 Task: Search one way flight ticket for 3 adults in first from Hayden: Yampa Valley Airport (yampa Valley Regional) to Sheridan: Sheridan County Airport on 8-6-2023. Choice of flights is Sun country airlines. Number of bags: 2 checked bags. Price is upto 92000. Outbound departure time preference is 6:30.
Action: Mouse moved to (289, 379)
Screenshot: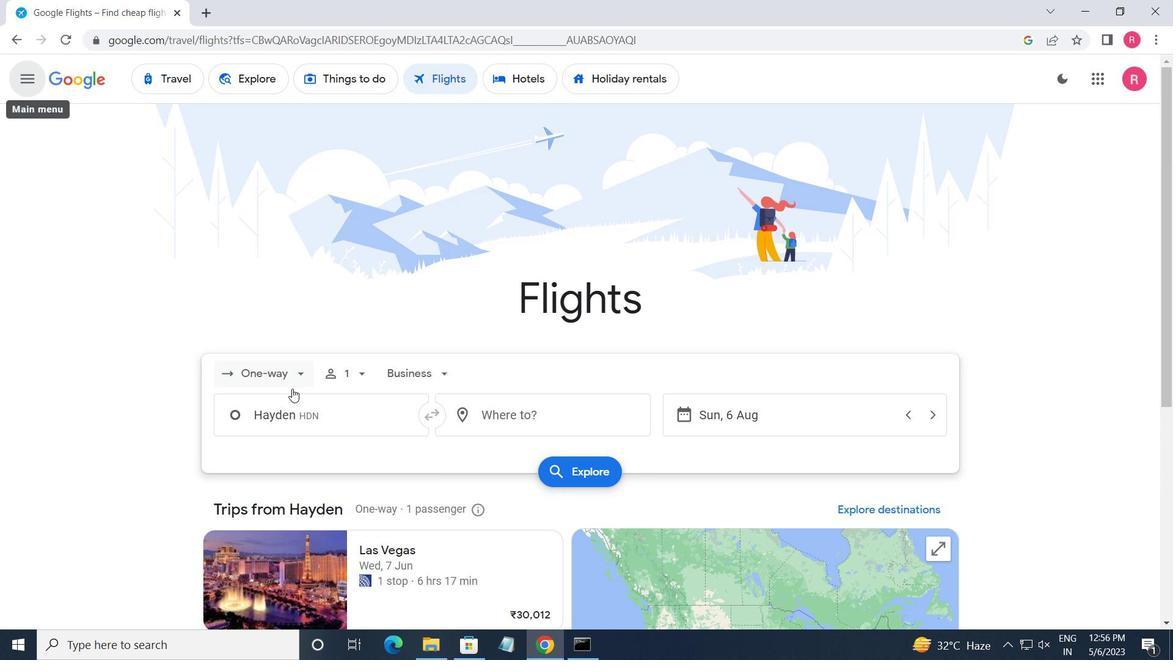 
Action: Mouse pressed left at (289, 379)
Screenshot: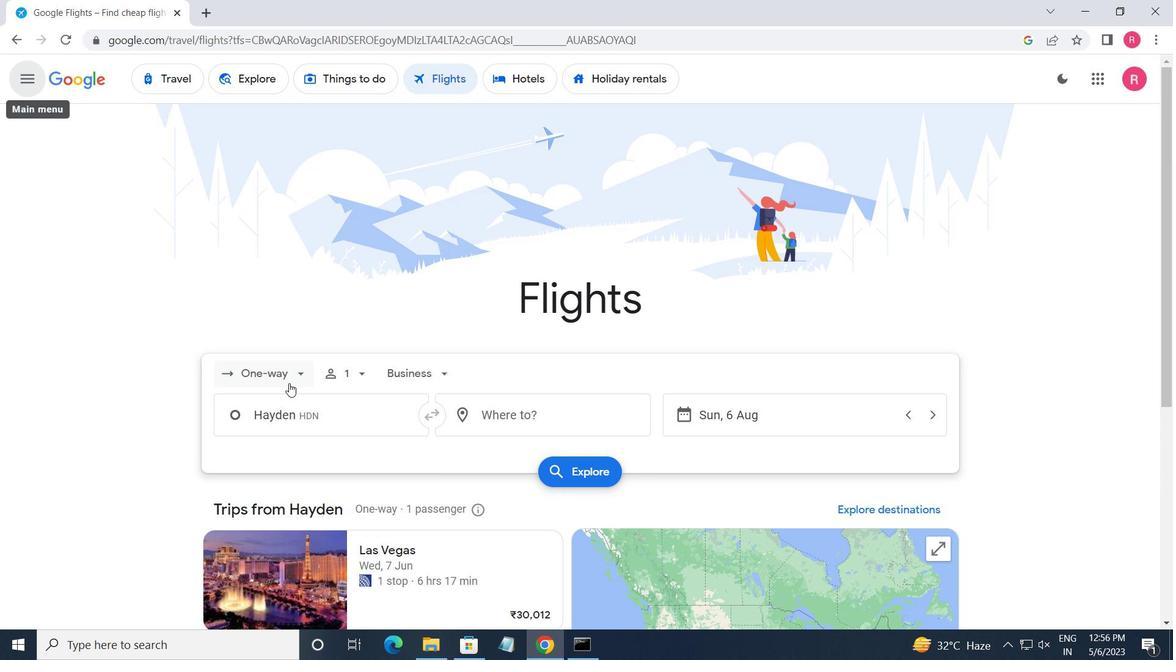 
Action: Mouse moved to (301, 444)
Screenshot: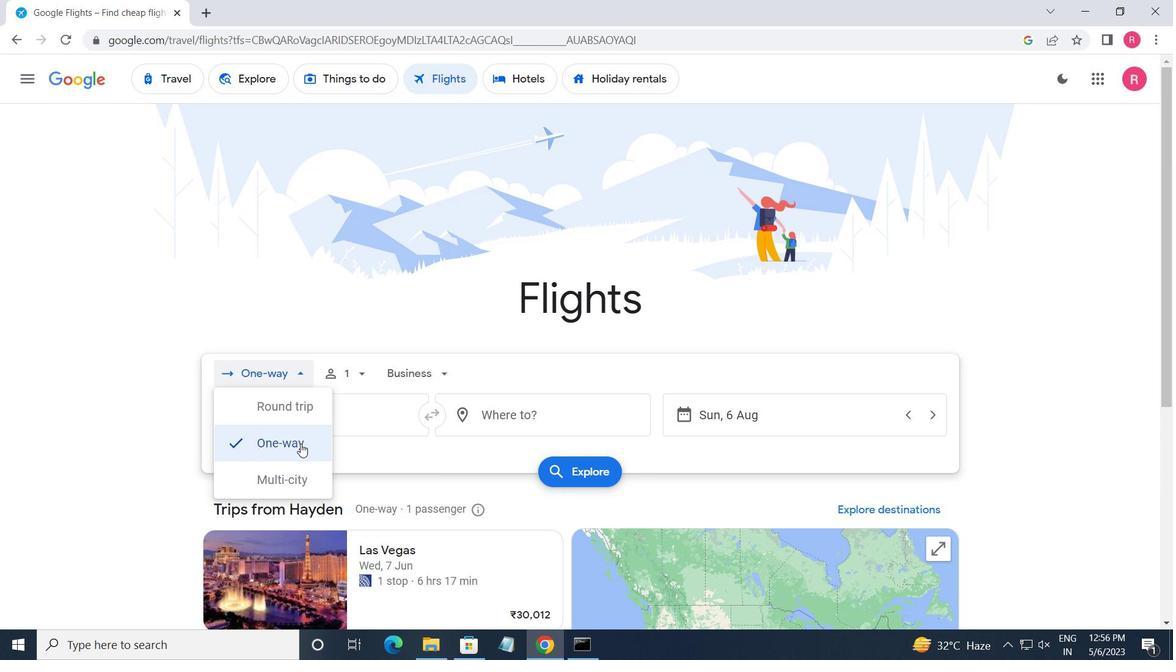 
Action: Mouse pressed left at (301, 444)
Screenshot: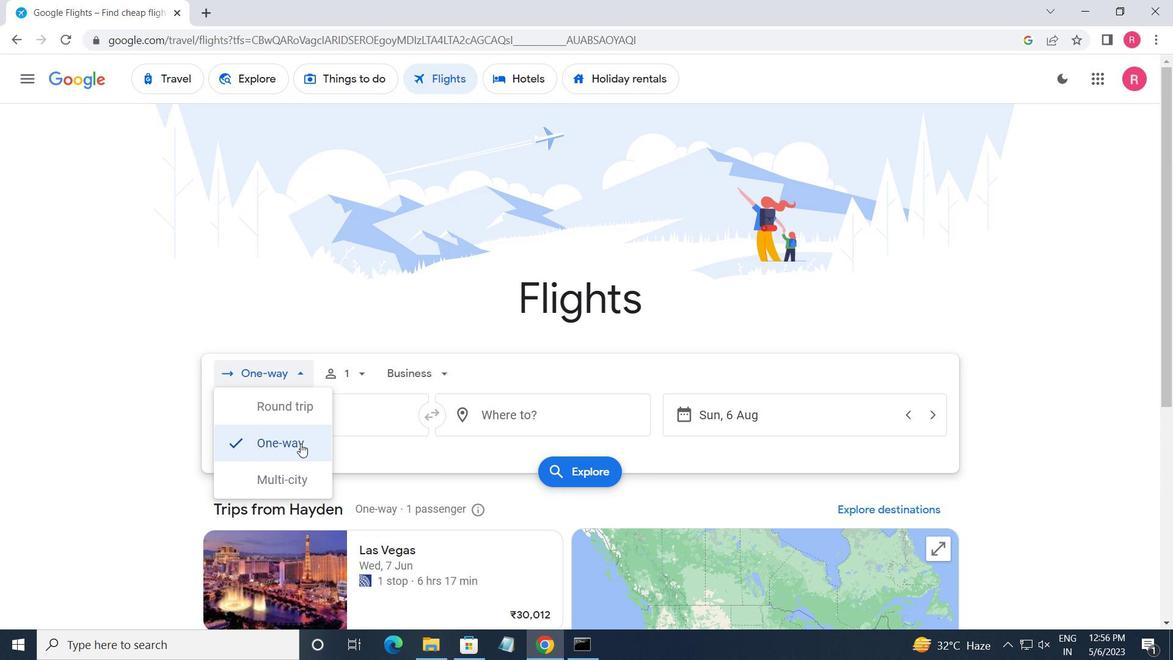 
Action: Mouse moved to (360, 369)
Screenshot: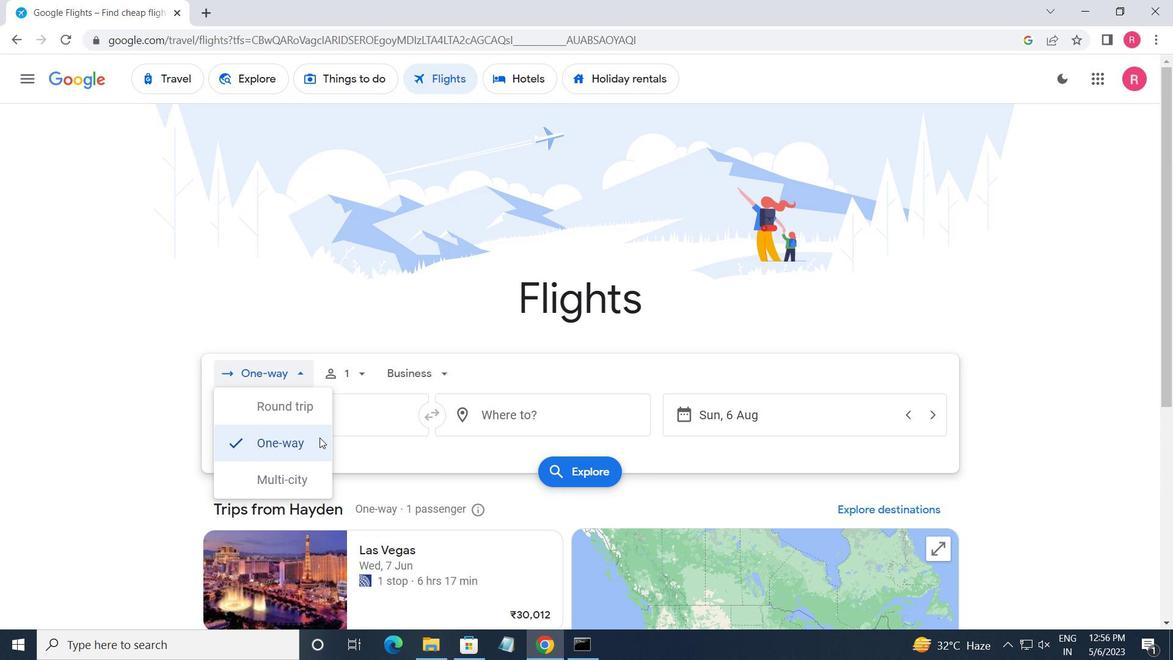 
Action: Mouse pressed left at (360, 369)
Screenshot: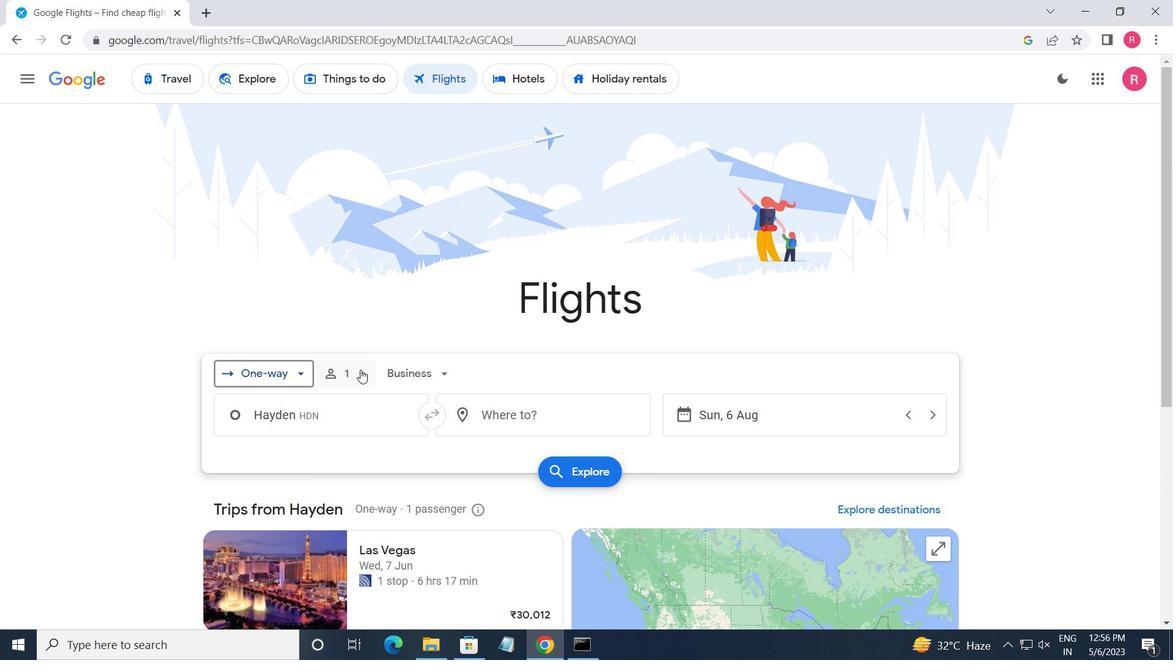 
Action: Mouse moved to (475, 421)
Screenshot: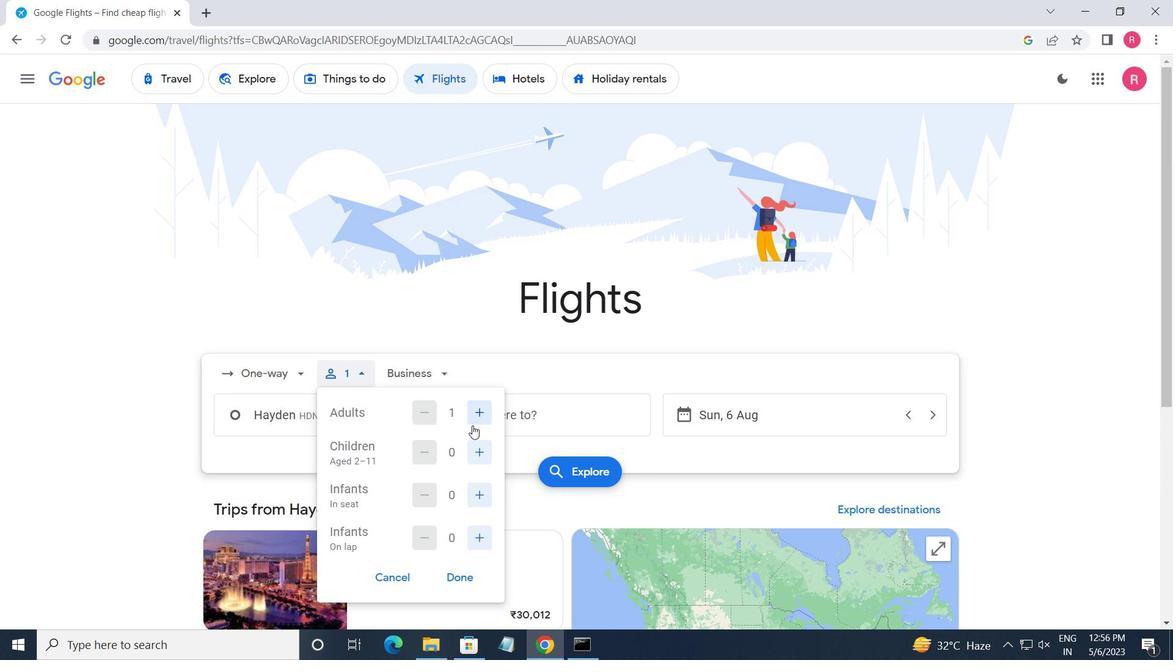 
Action: Mouse pressed left at (475, 421)
Screenshot: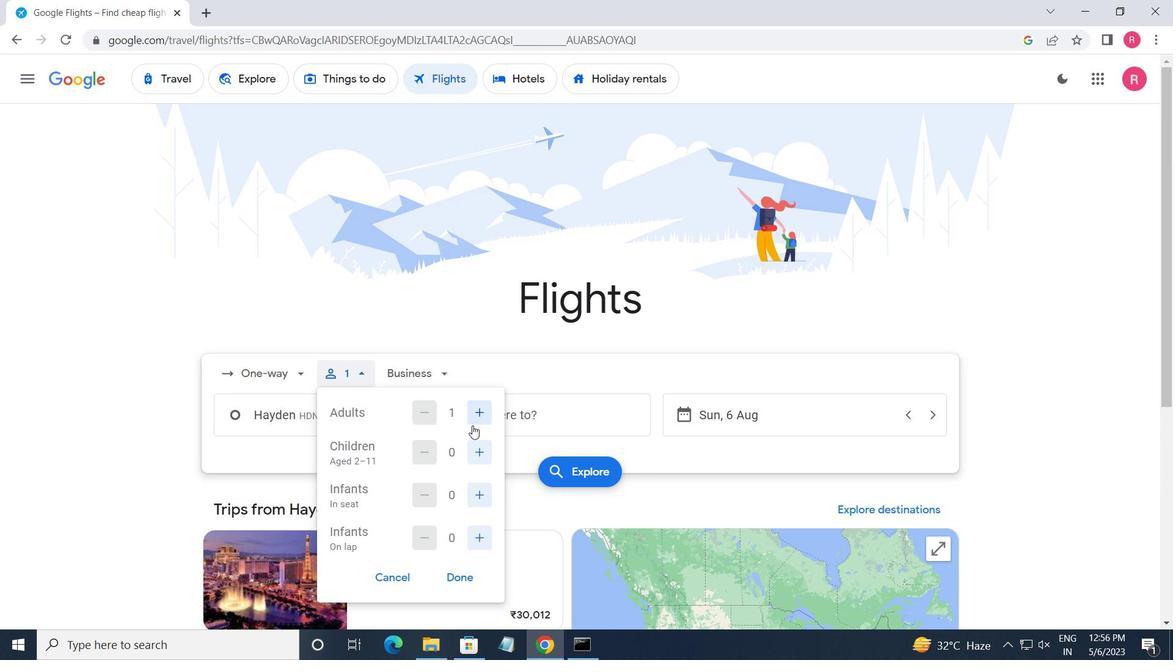 
Action: Mouse moved to (477, 423)
Screenshot: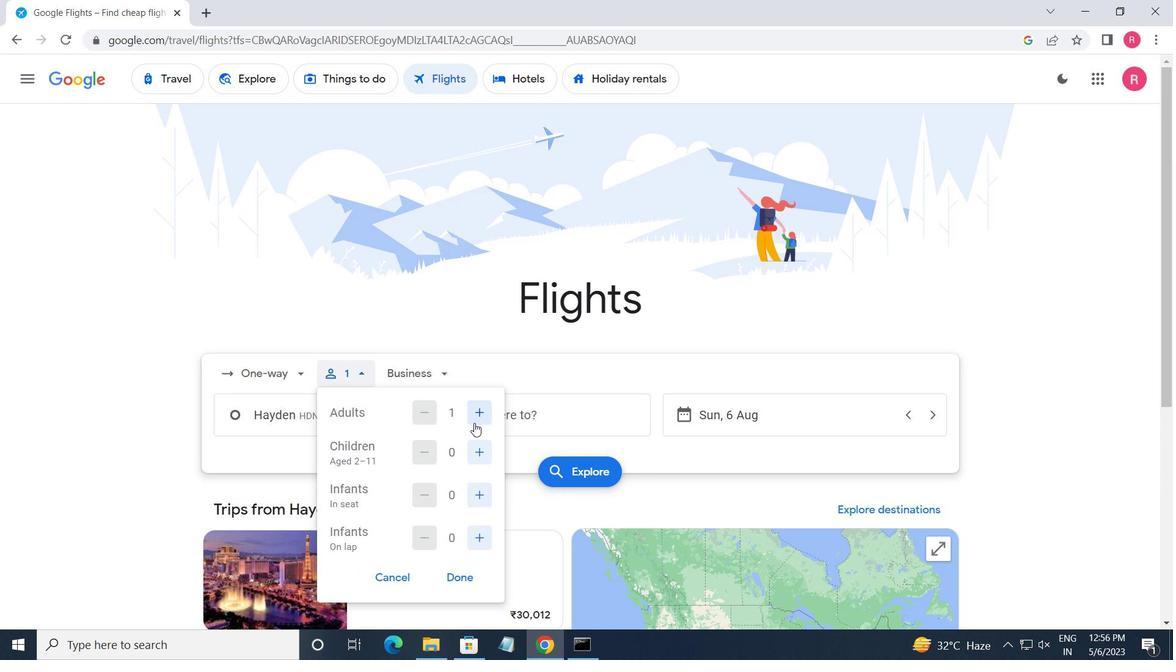 
Action: Mouse pressed left at (477, 423)
Screenshot: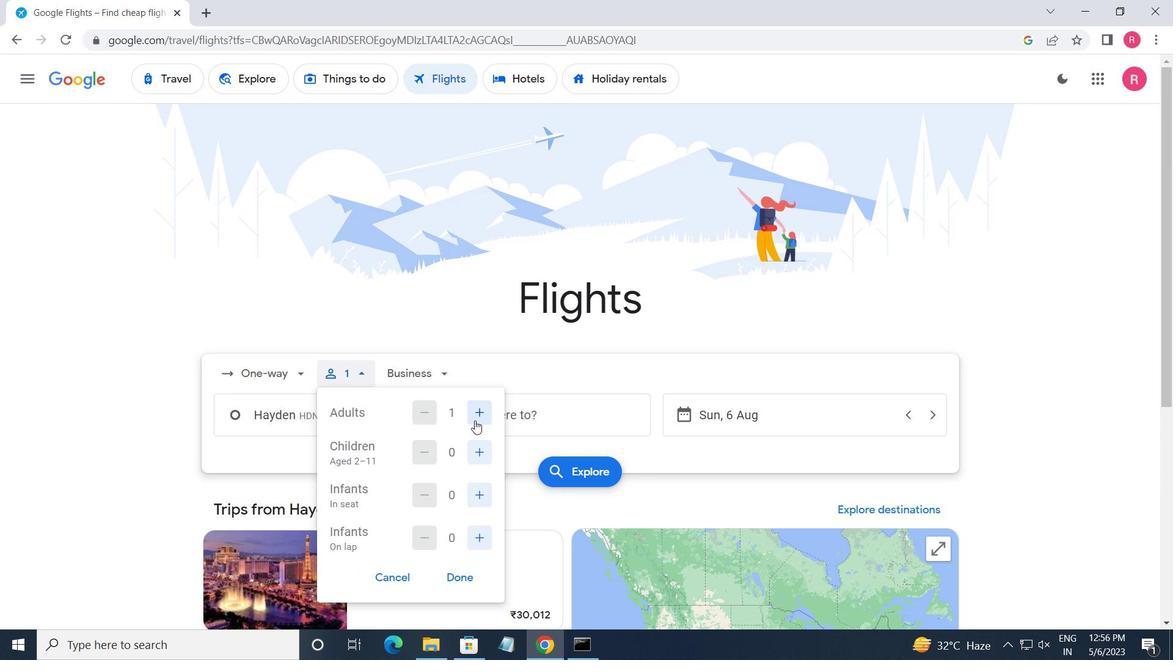 
Action: Mouse moved to (462, 578)
Screenshot: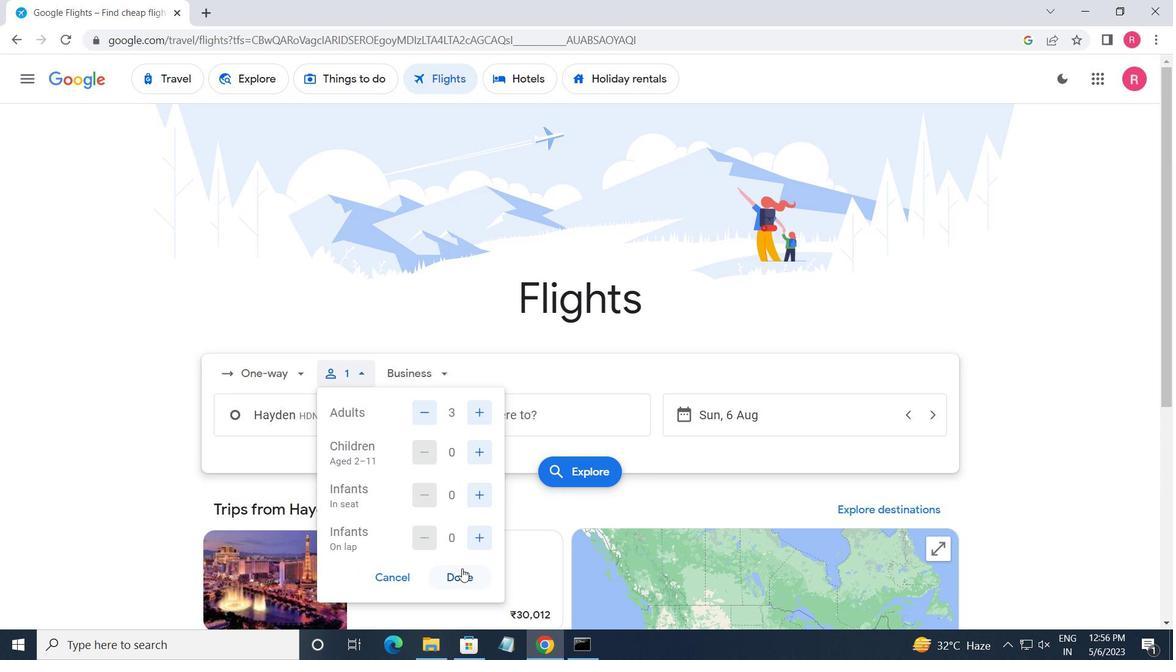 
Action: Mouse pressed left at (462, 578)
Screenshot: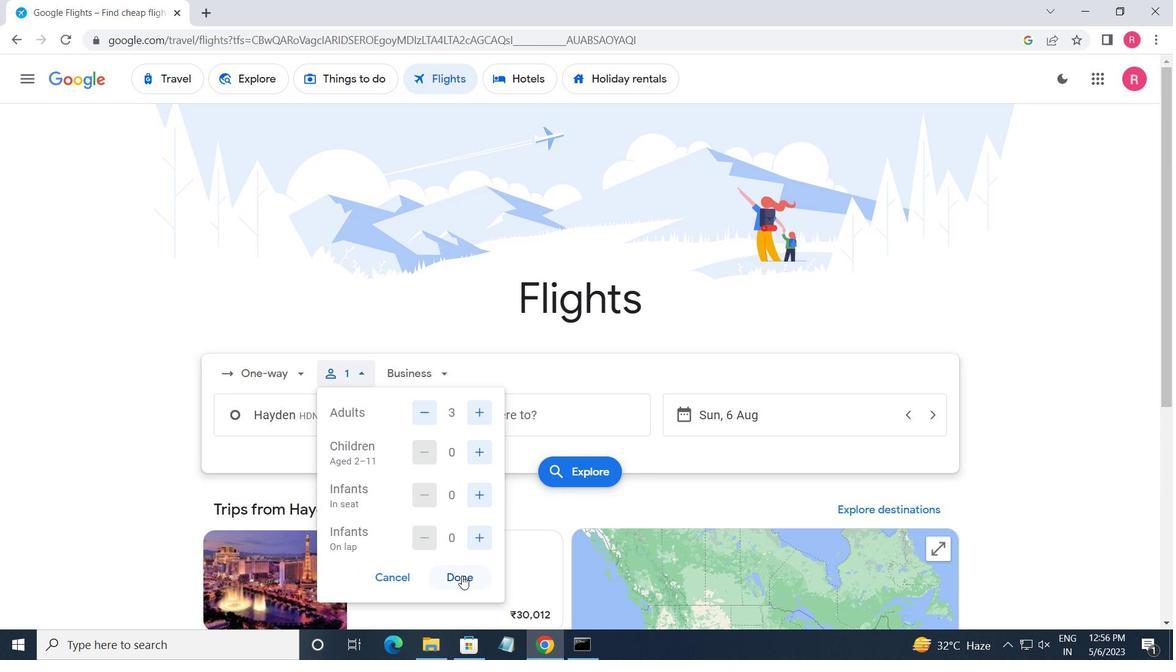 
Action: Mouse moved to (435, 375)
Screenshot: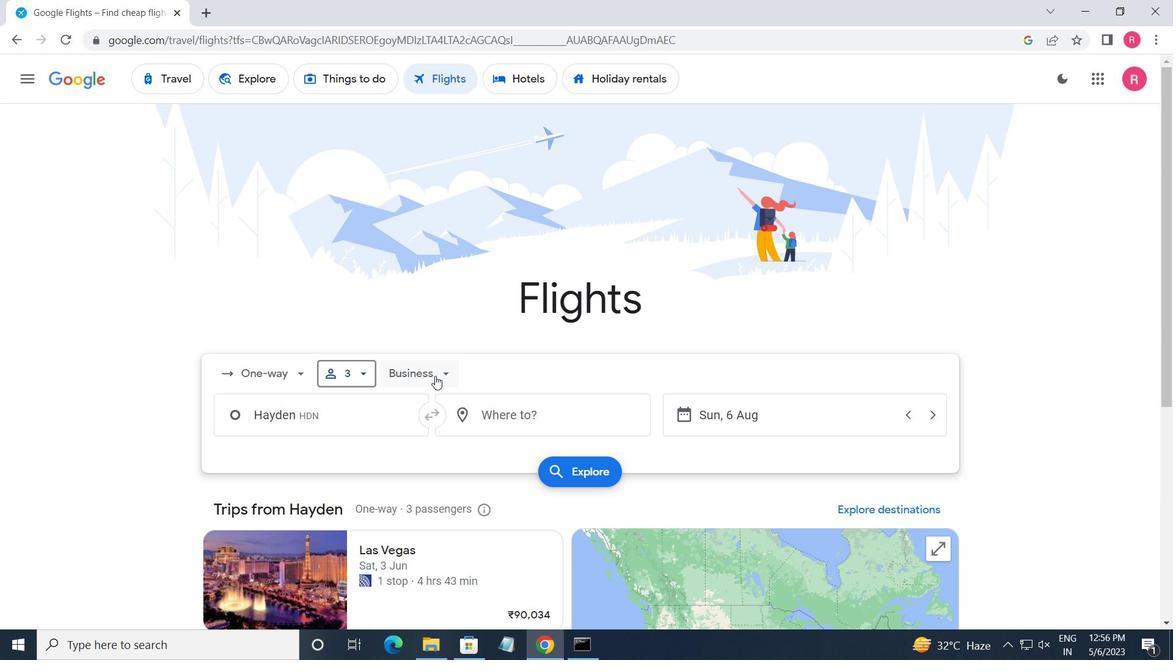 
Action: Mouse pressed left at (435, 375)
Screenshot: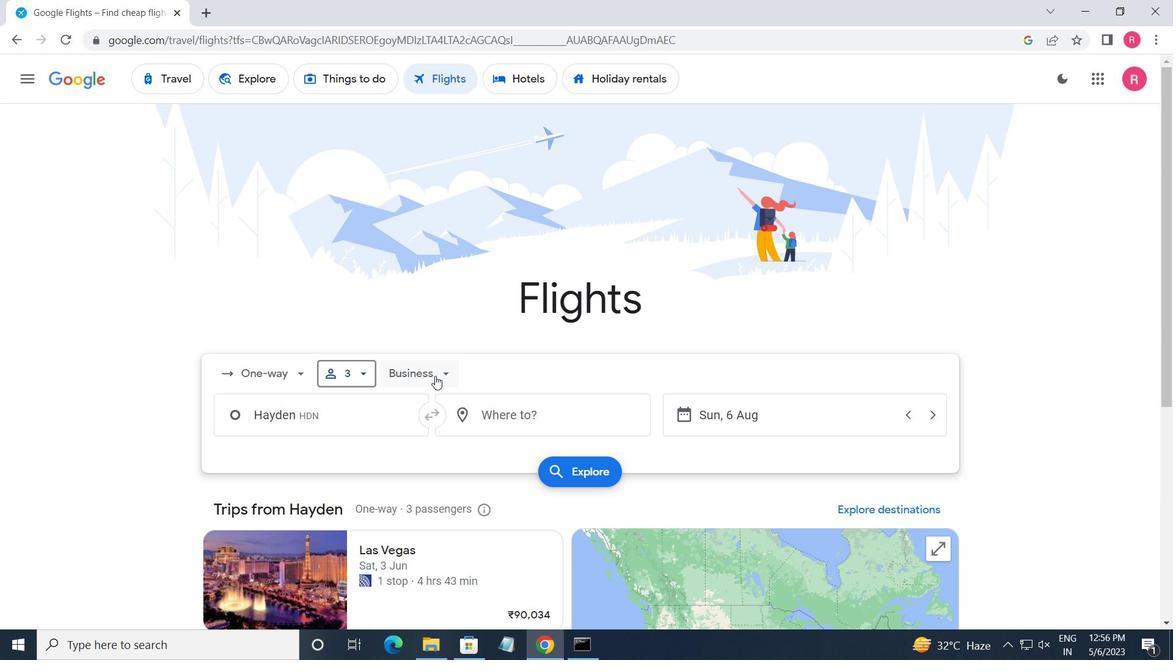 
Action: Mouse moved to (443, 514)
Screenshot: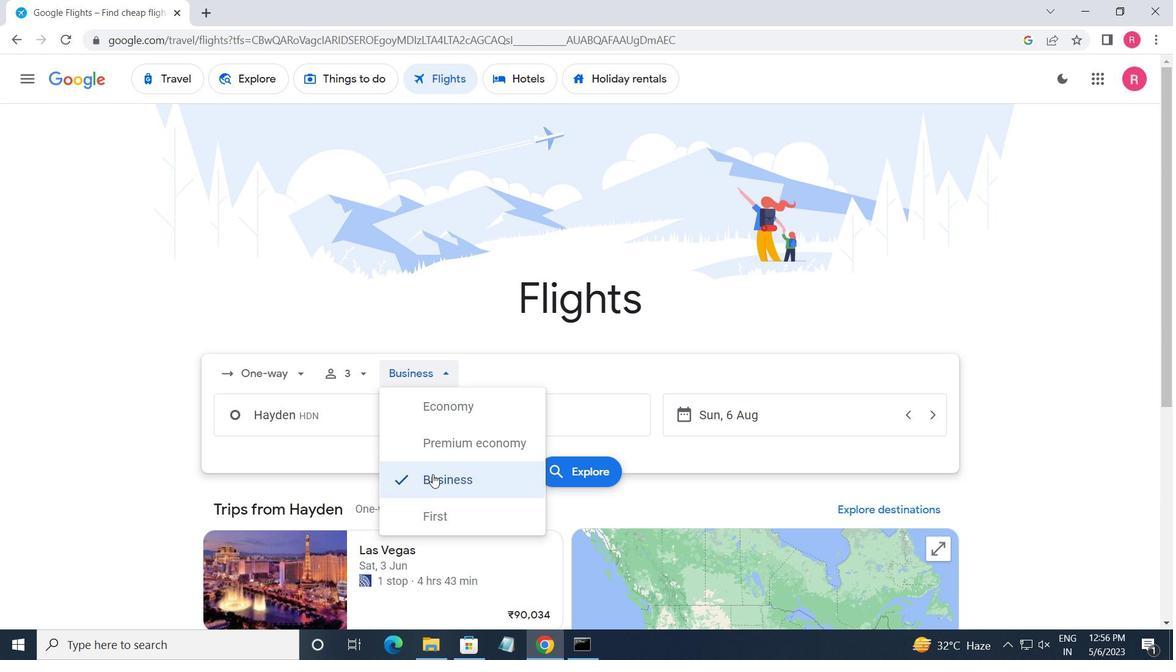 
Action: Mouse pressed left at (443, 514)
Screenshot: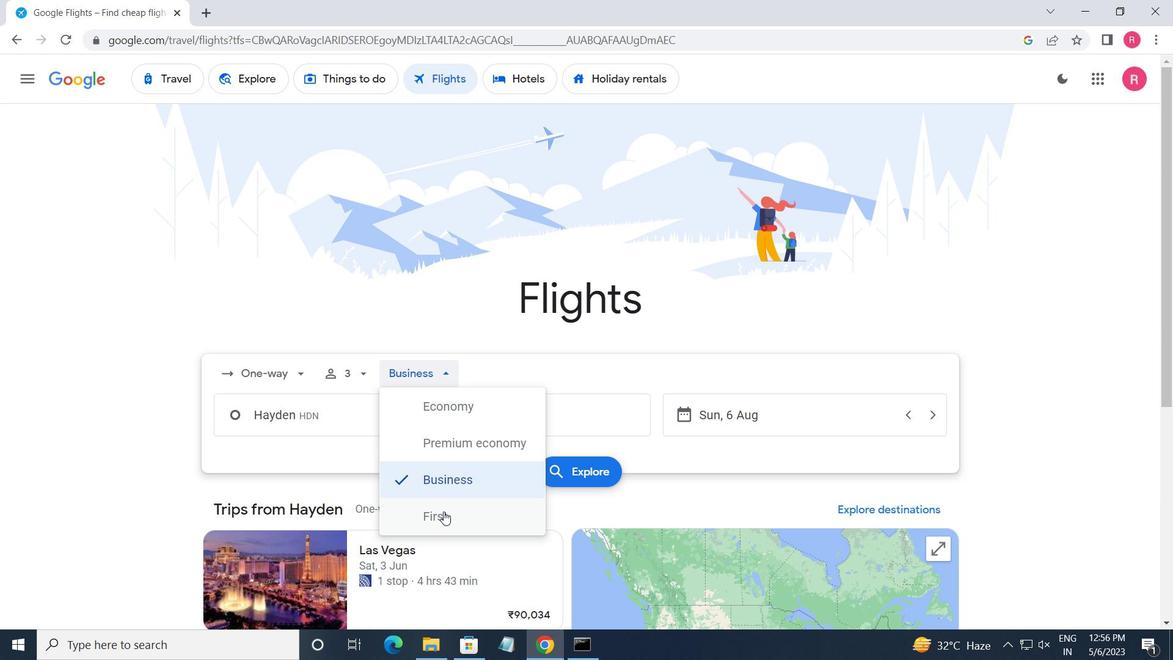 
Action: Mouse moved to (316, 421)
Screenshot: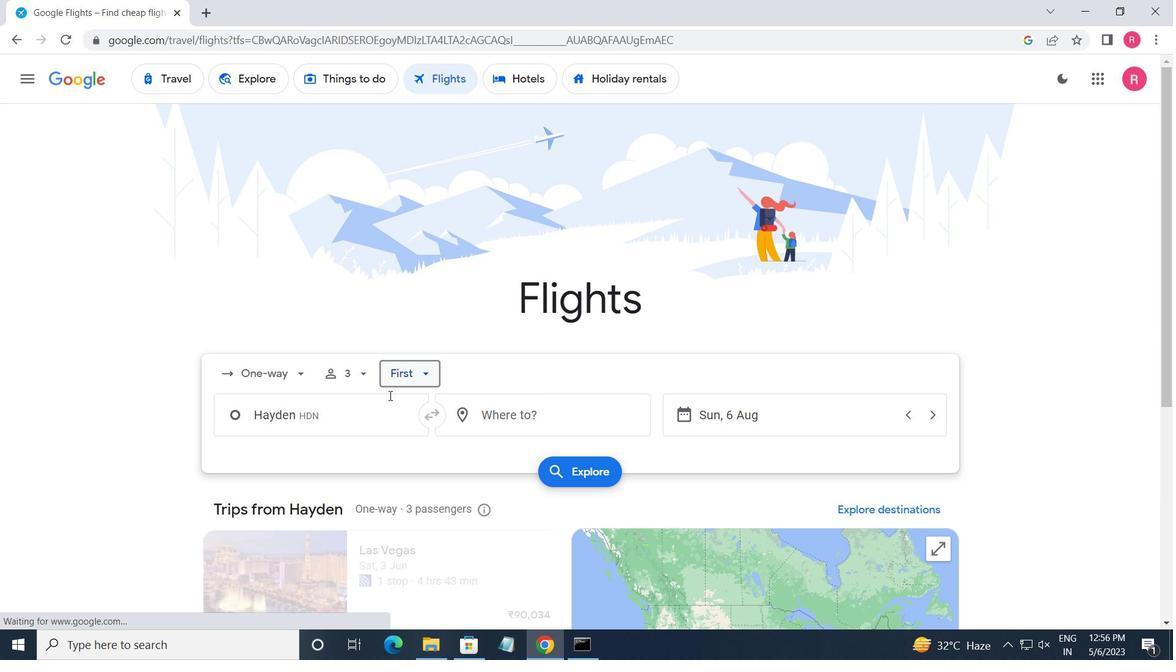 
Action: Mouse pressed left at (316, 421)
Screenshot: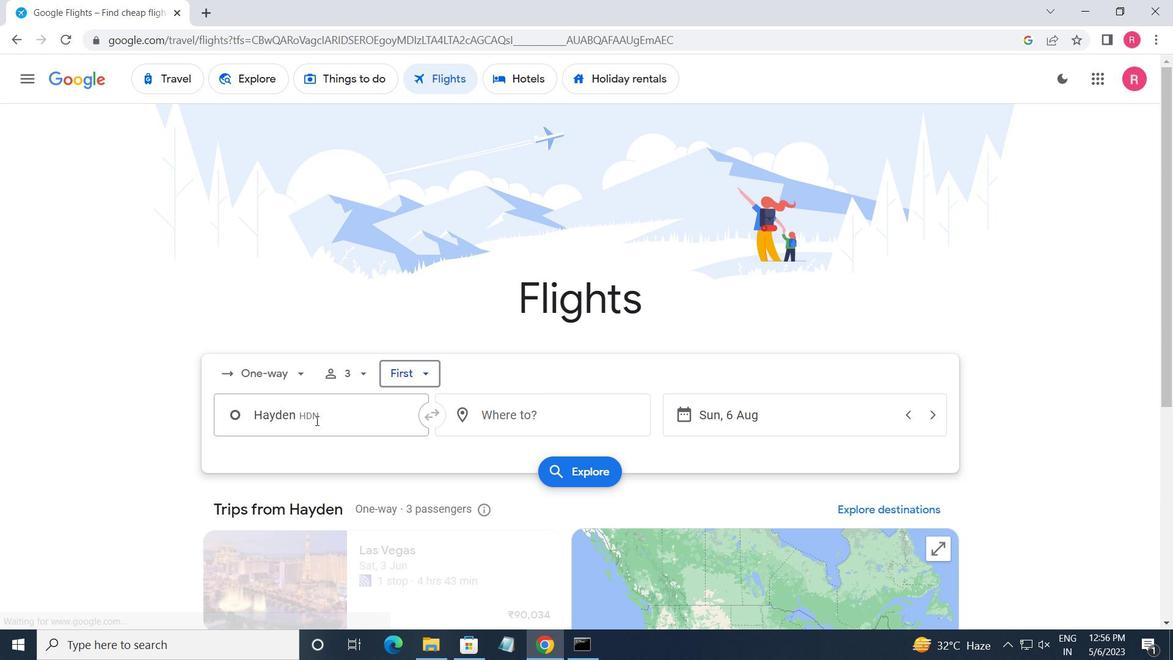 
Action: Mouse moved to (316, 421)
Screenshot: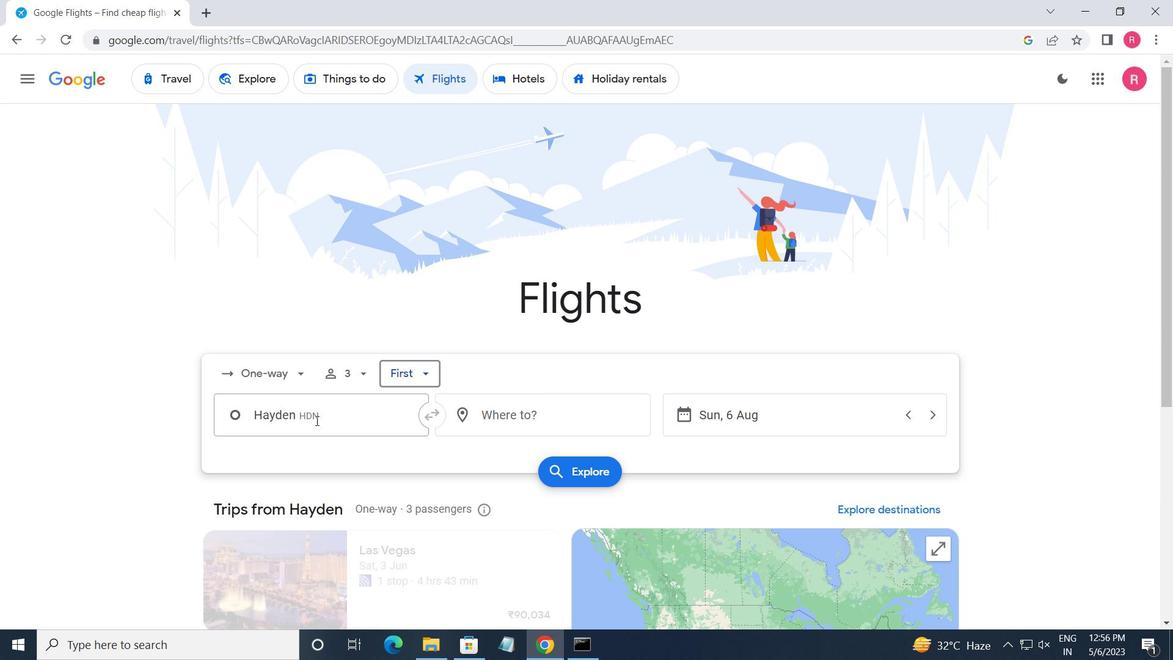 
Action: Key pressed <Key.shift><Key.shift><Key.shift>HYDEN
Screenshot: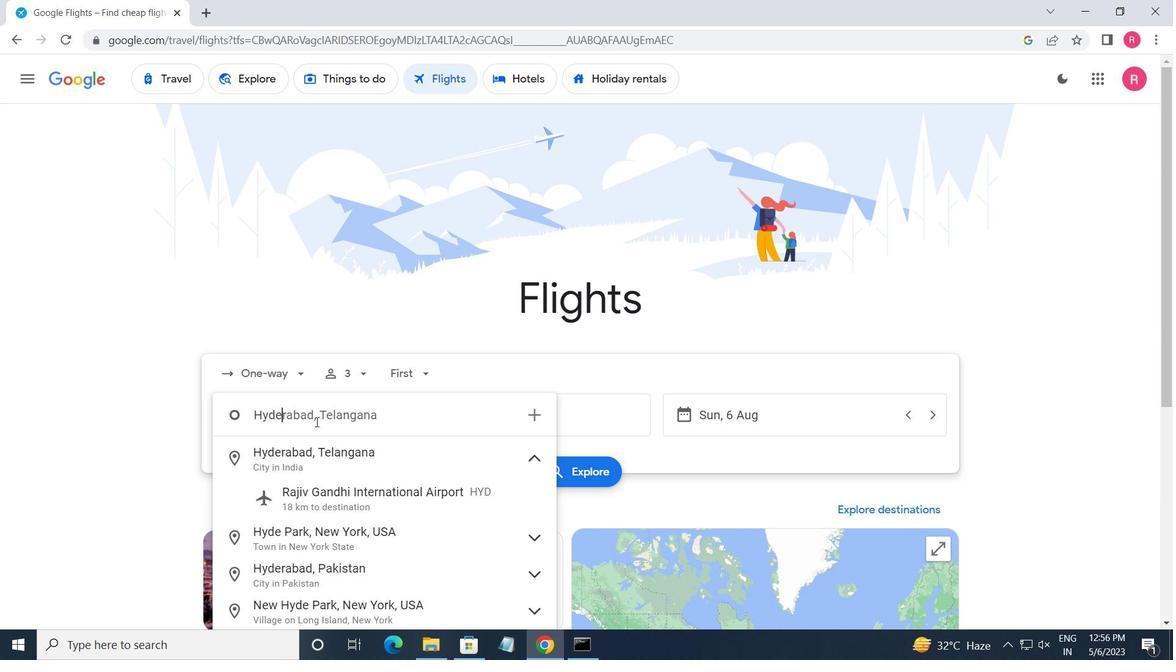 
Action: Mouse moved to (316, 421)
Screenshot: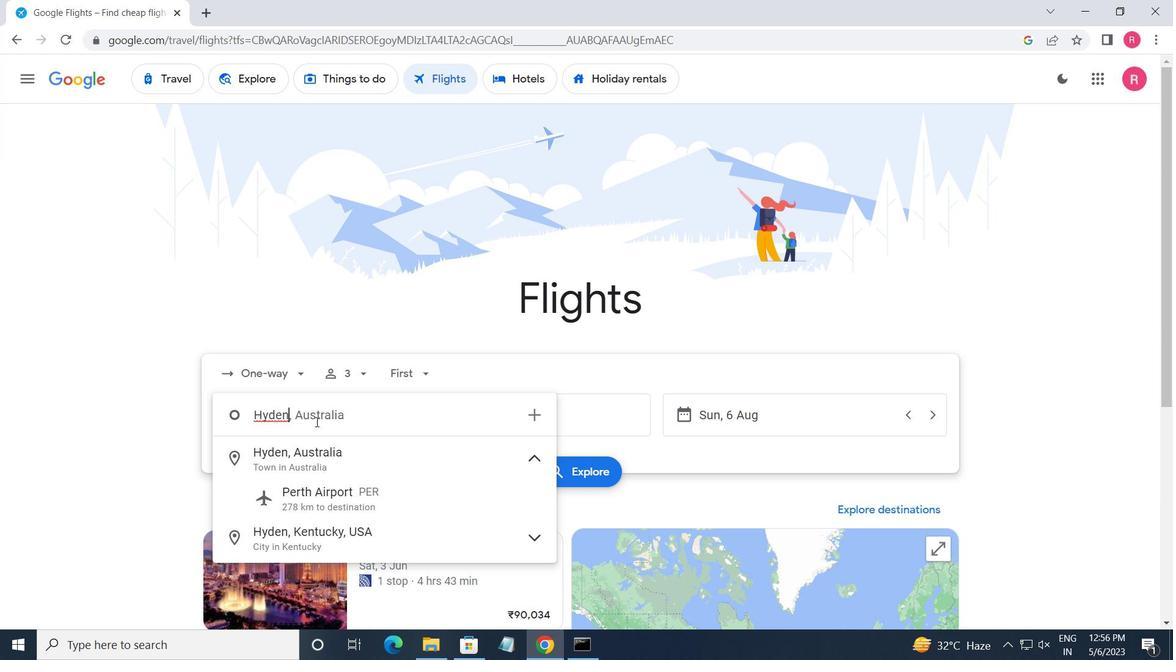 
Action: Key pressed <Key.backspace><Key.backspace><Key.backspace><Key.backspace>AYDEB<Key.backspace>N
Screenshot: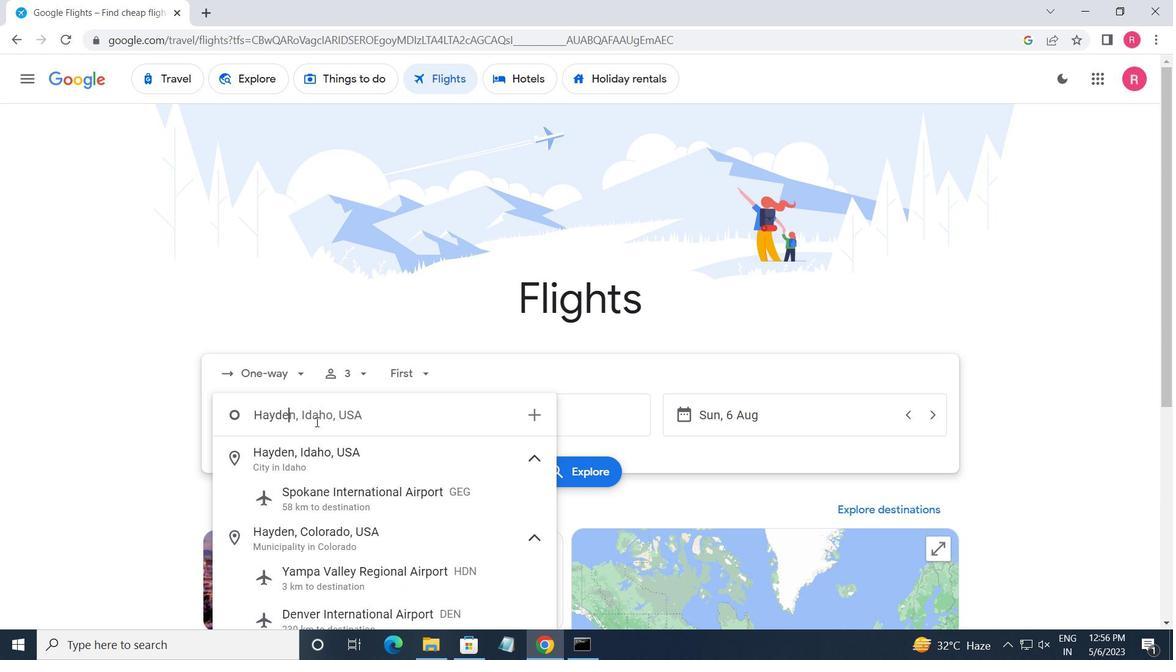 
Action: Mouse moved to (361, 491)
Screenshot: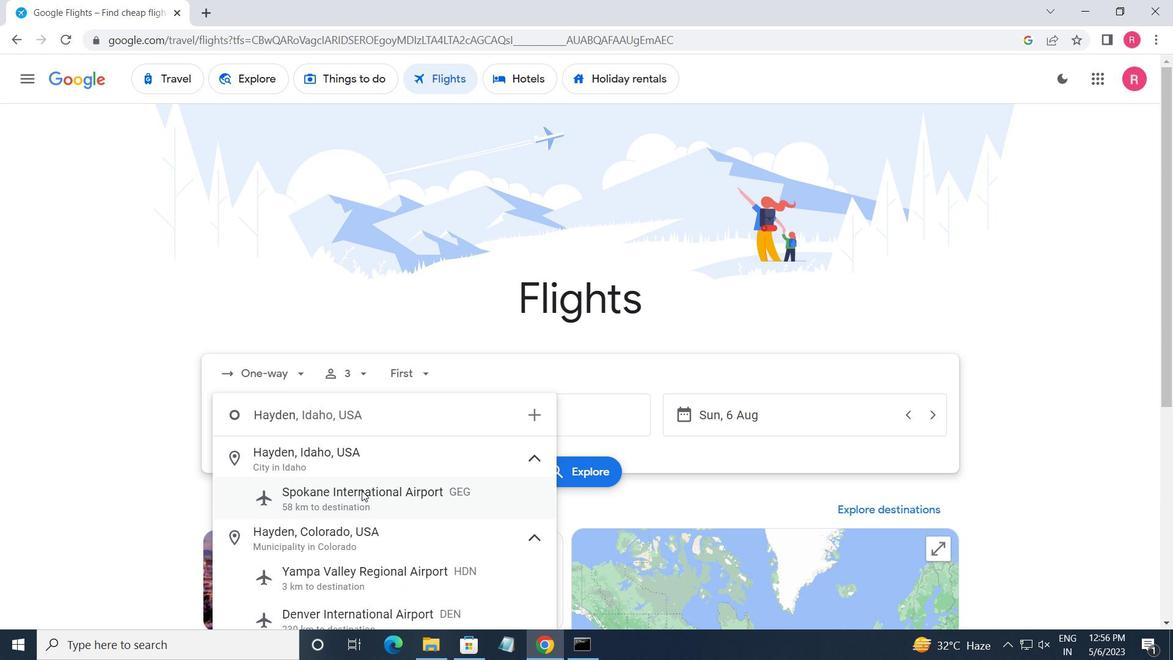 
Action: Key pressed <Key.backspace><Key.backspace><Key.backspace><Key.backspace><Key.backspace><Key.backspace><Key.backspace><Key.backspace><Key.backspace><Key.backspace><Key.shift>YAMPA
Screenshot: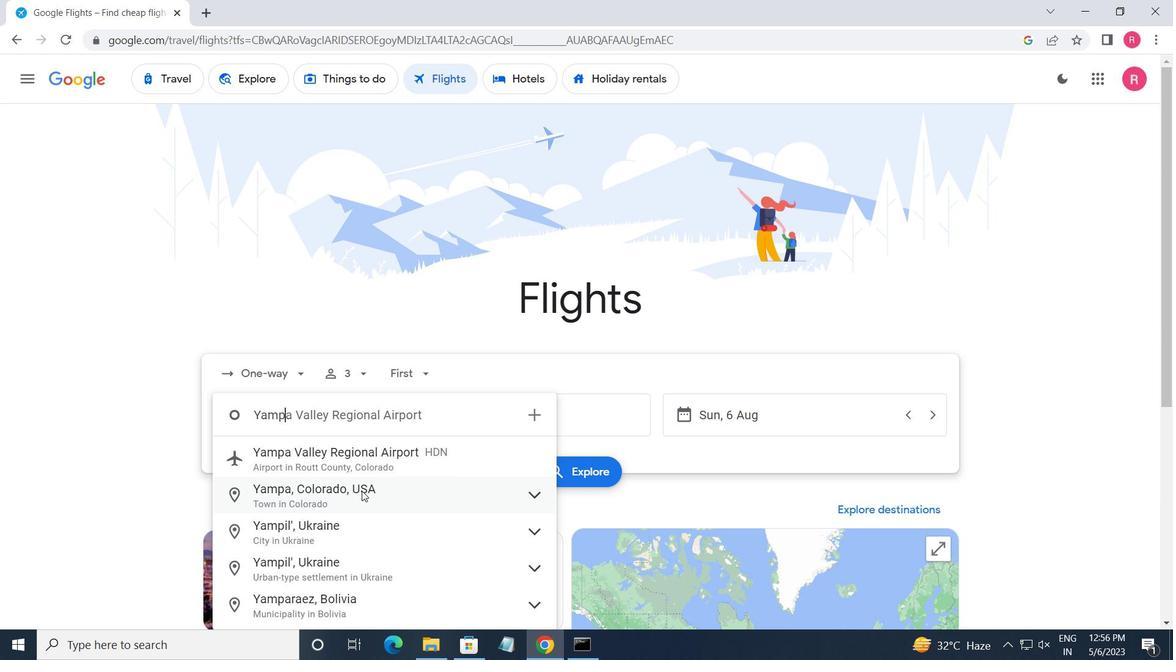 
Action: Mouse moved to (371, 457)
Screenshot: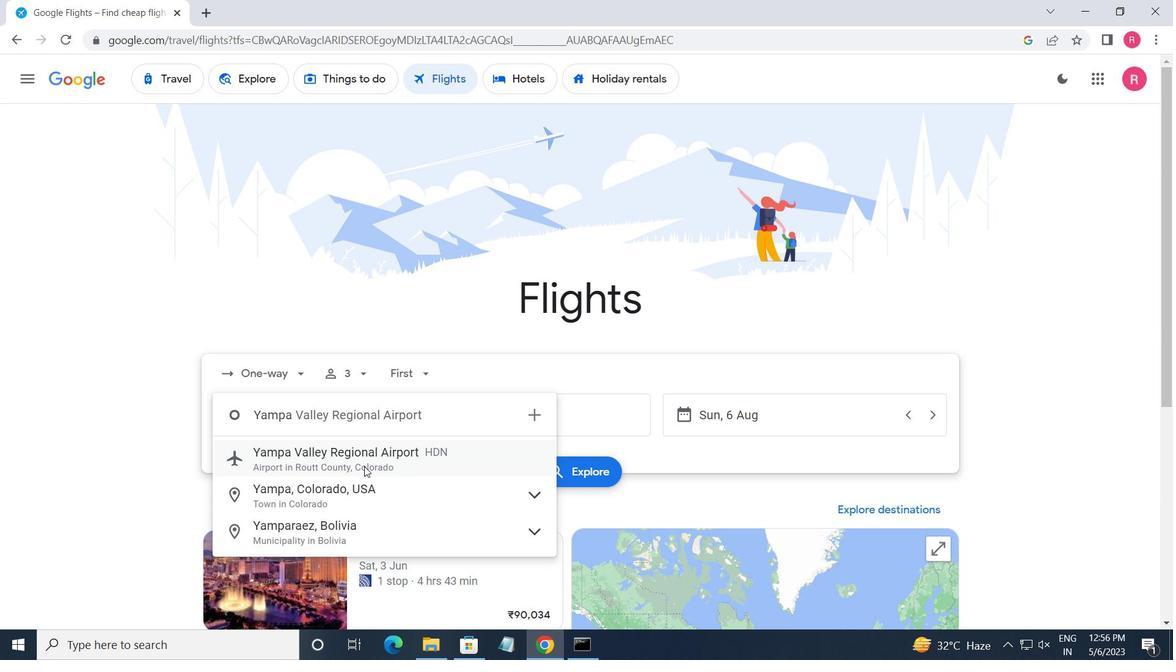 
Action: Mouse pressed left at (371, 457)
Screenshot: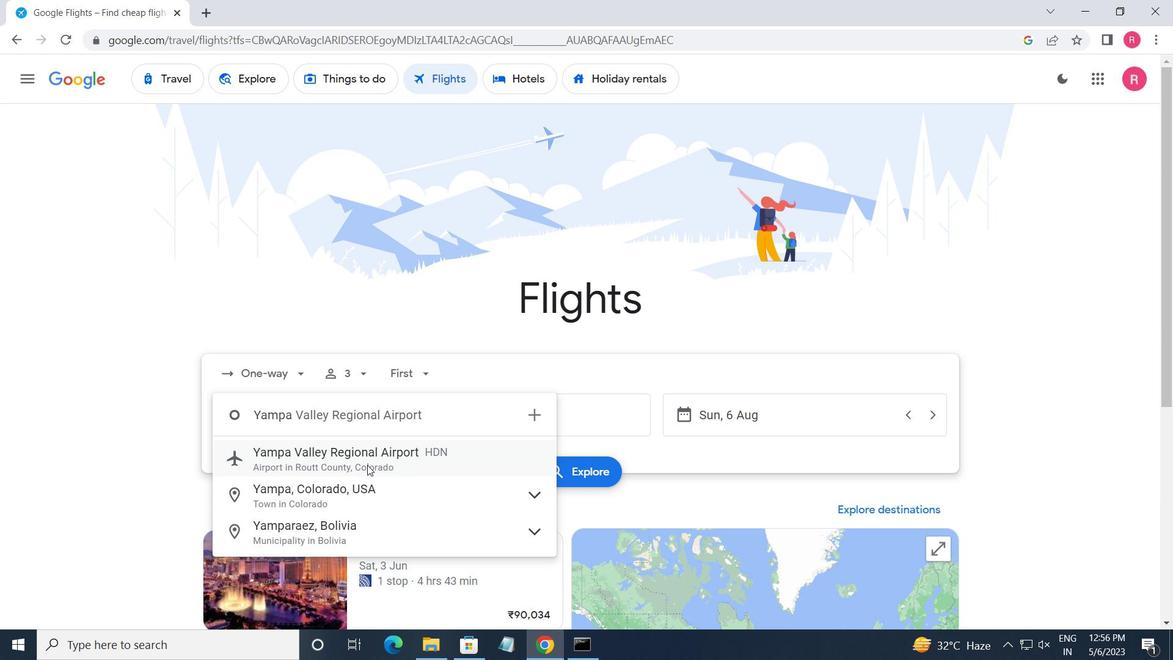
Action: Mouse moved to (567, 406)
Screenshot: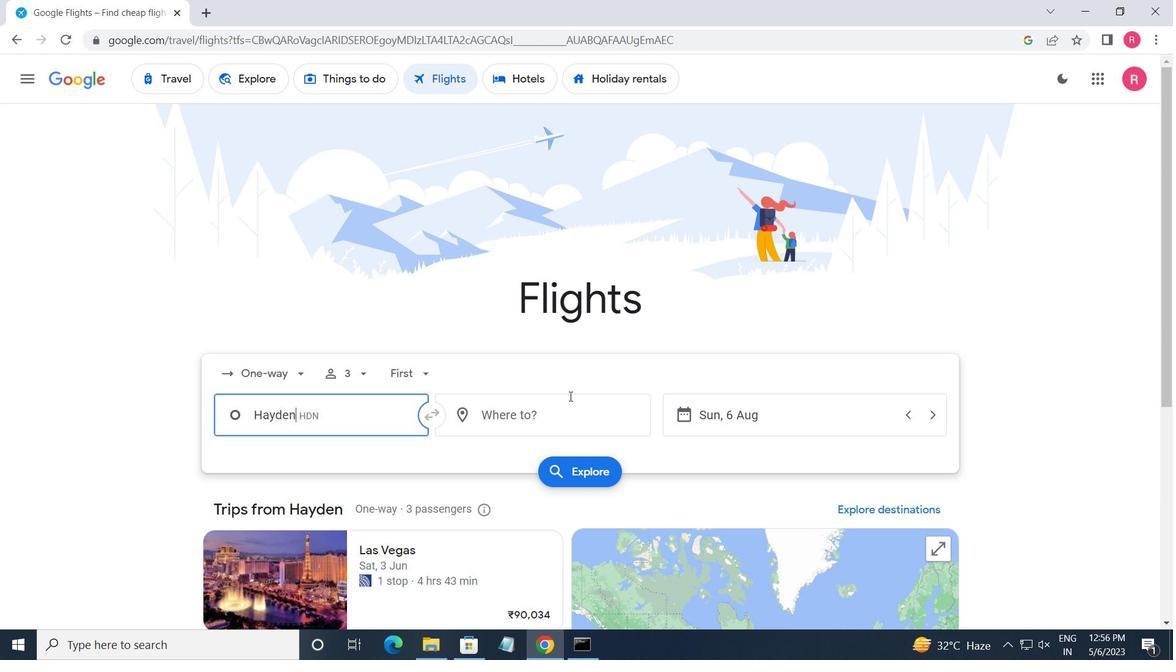 
Action: Mouse pressed left at (567, 406)
Screenshot: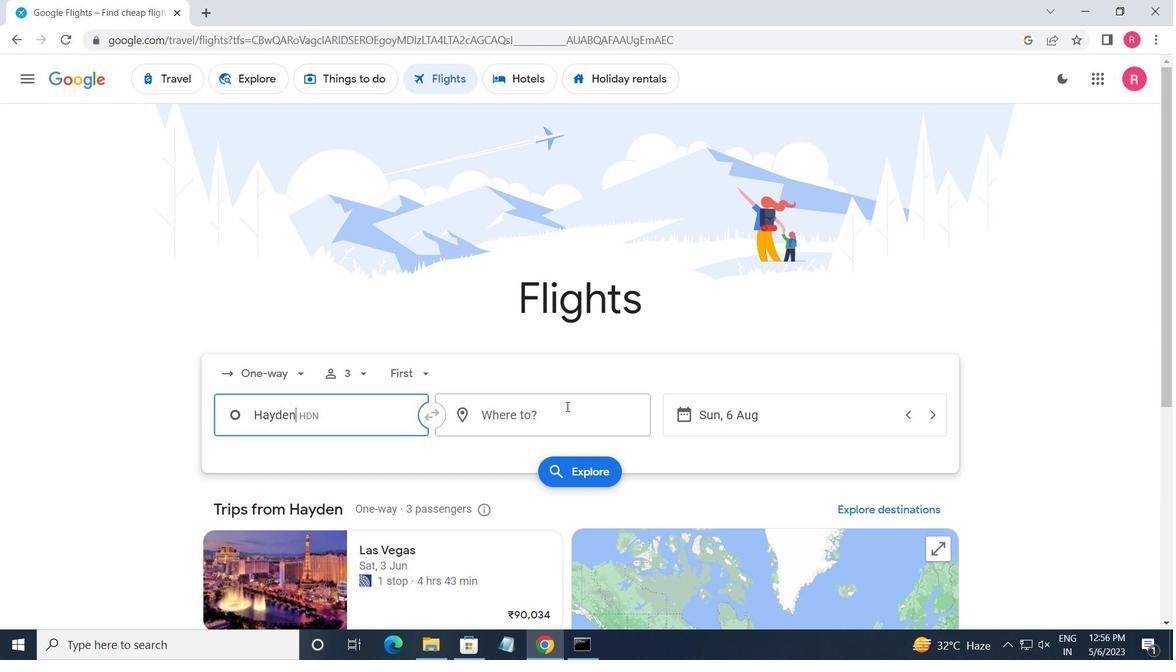
Action: Mouse moved to (489, 417)
Screenshot: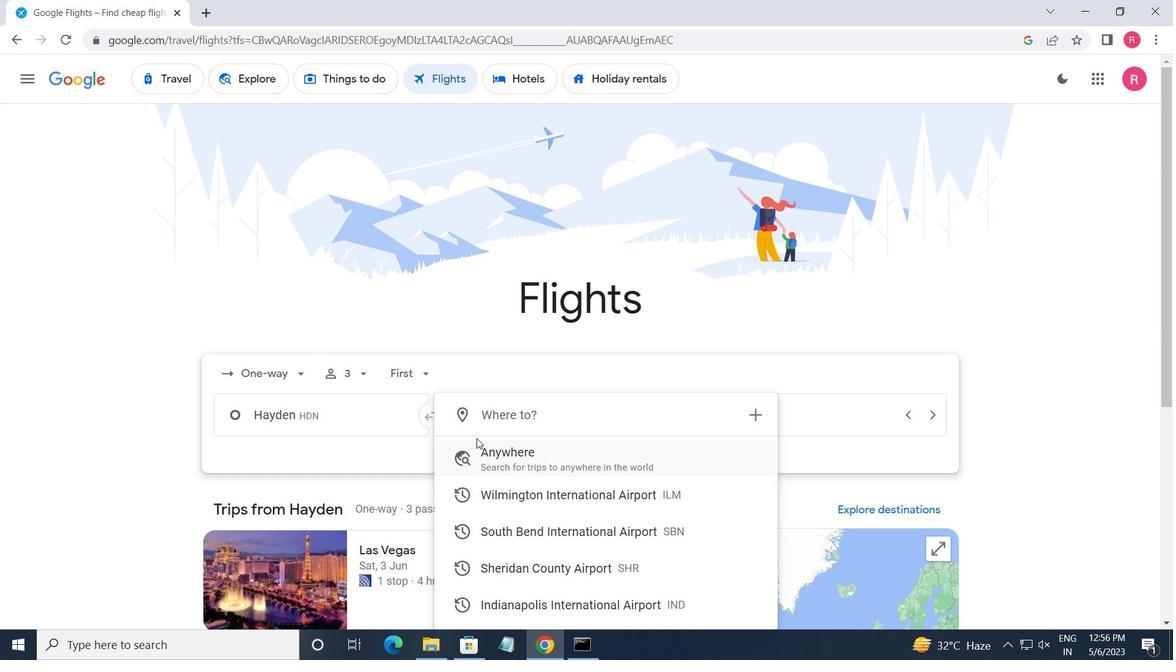 
Action: Key pressed <Key.shift>SHEERIDAN
Screenshot: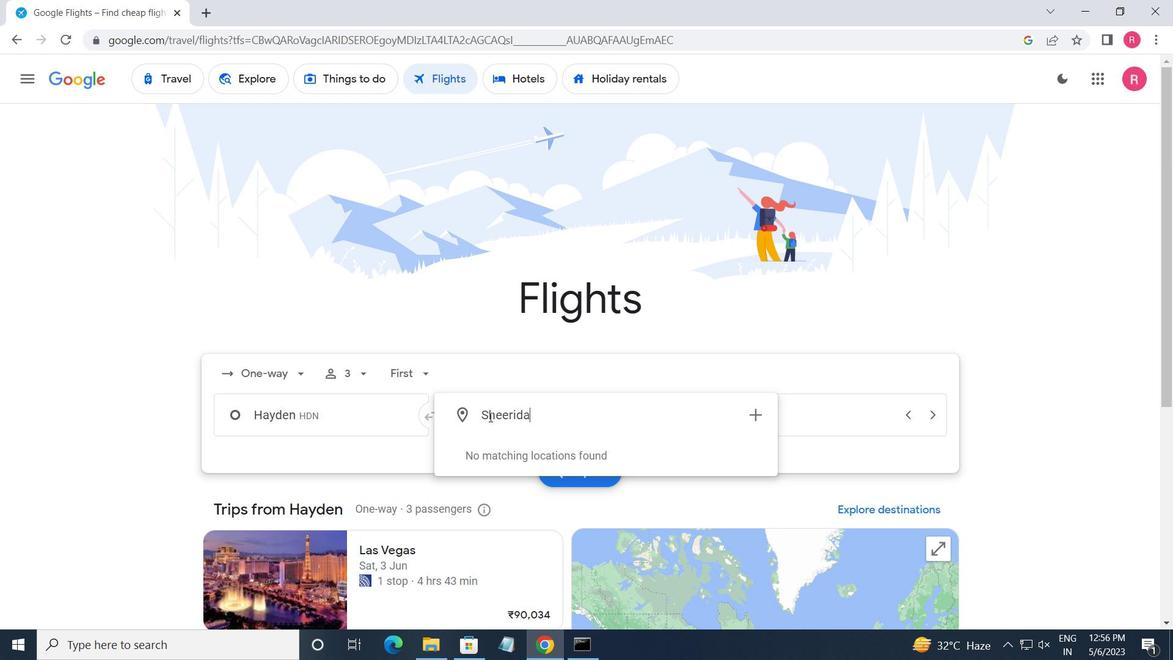 
Action: Mouse moved to (596, 507)
Screenshot: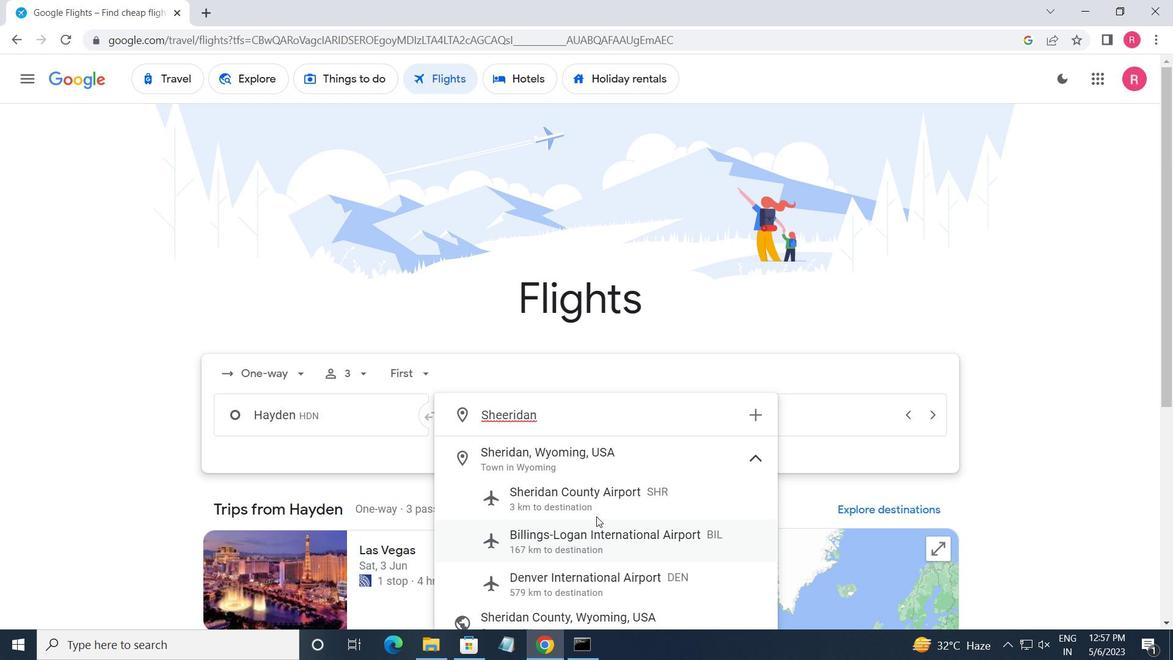 
Action: Mouse pressed left at (596, 507)
Screenshot: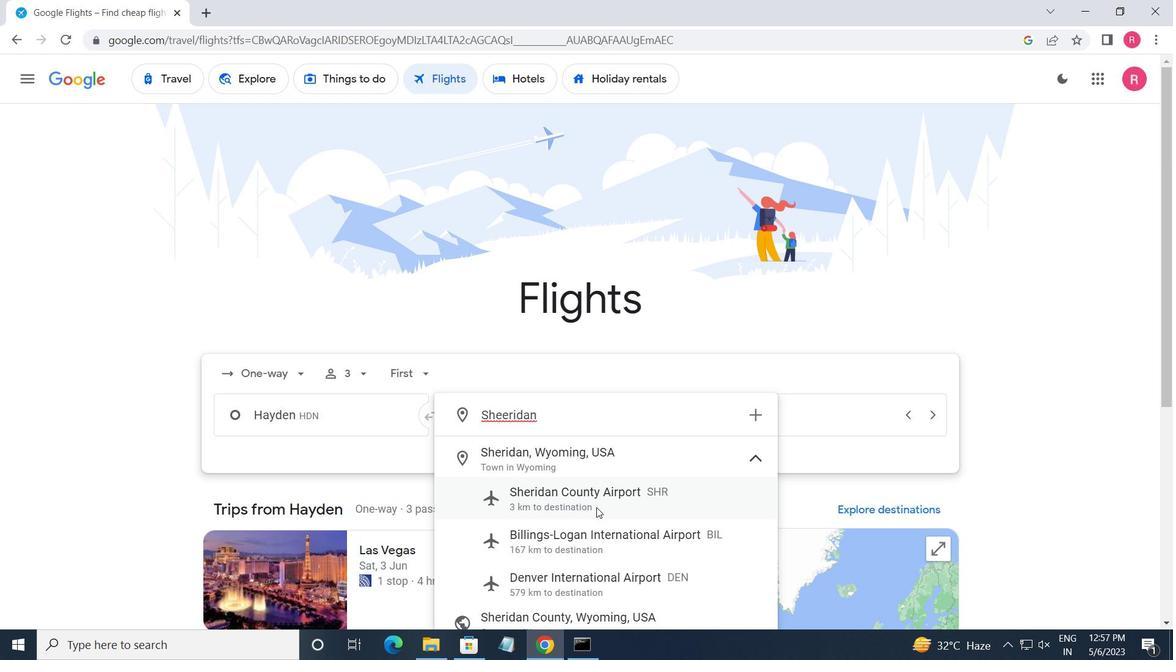 
Action: Mouse moved to (764, 416)
Screenshot: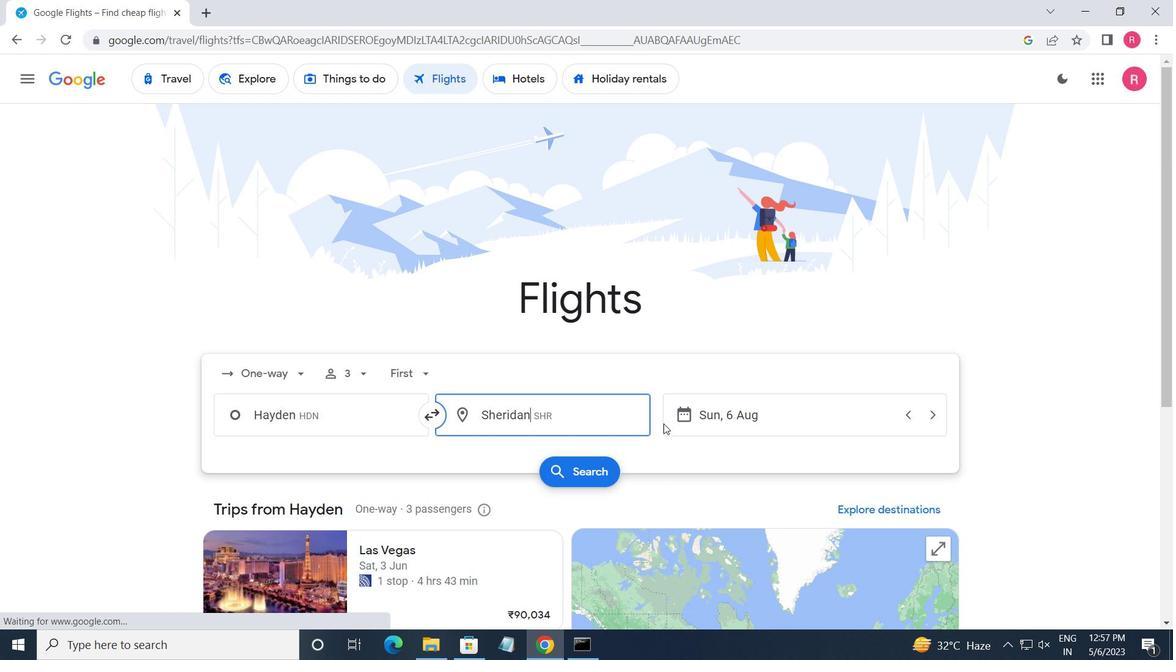 
Action: Mouse pressed left at (764, 416)
Screenshot: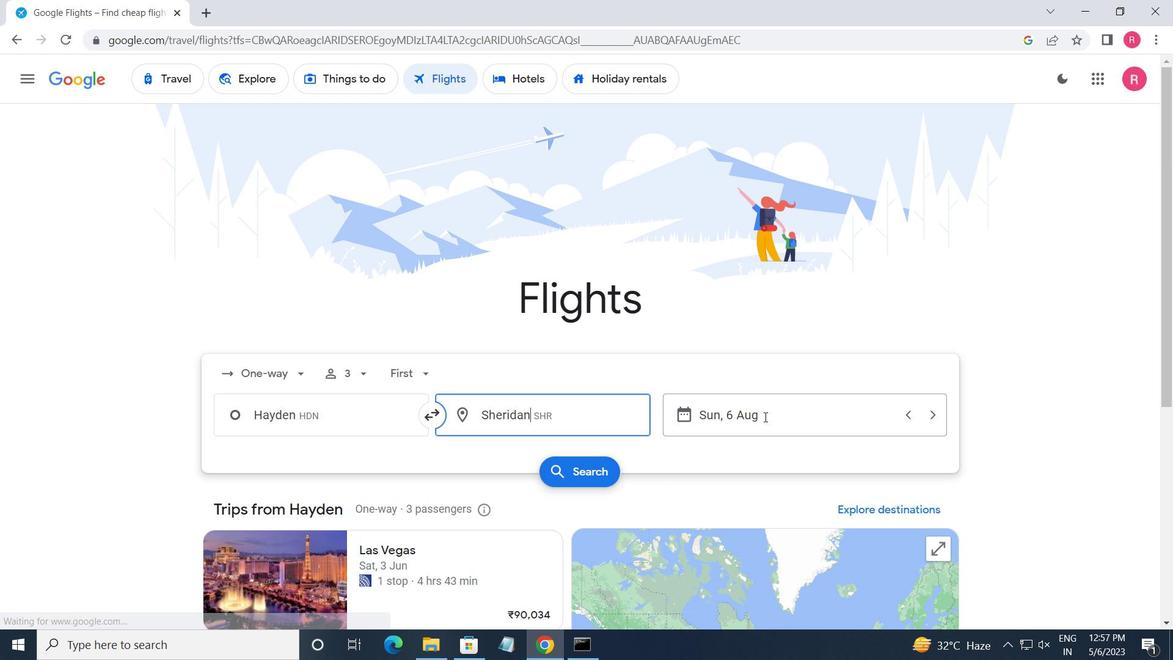 
Action: Mouse moved to (407, 388)
Screenshot: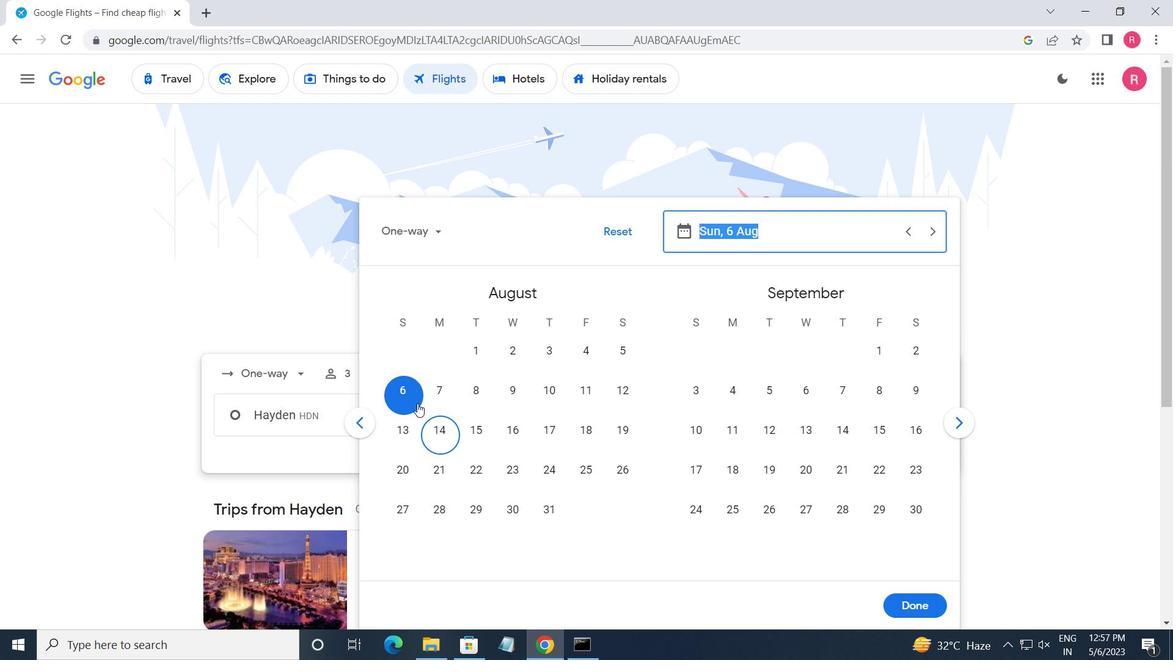
Action: Mouse pressed left at (407, 388)
Screenshot: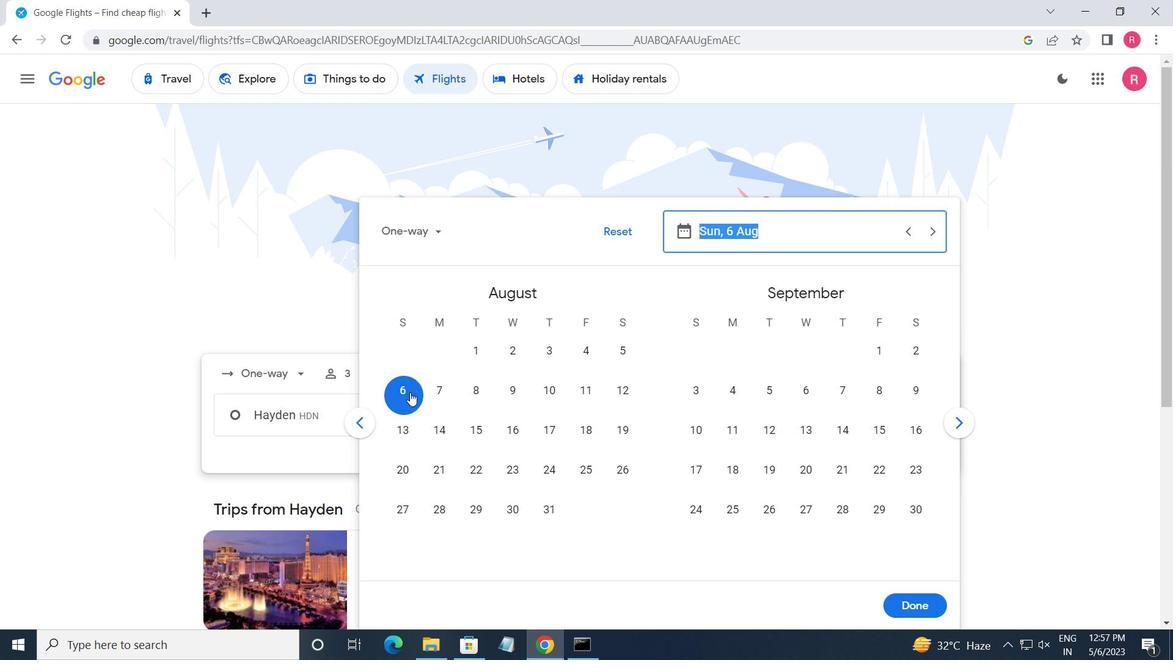 
Action: Mouse moved to (916, 599)
Screenshot: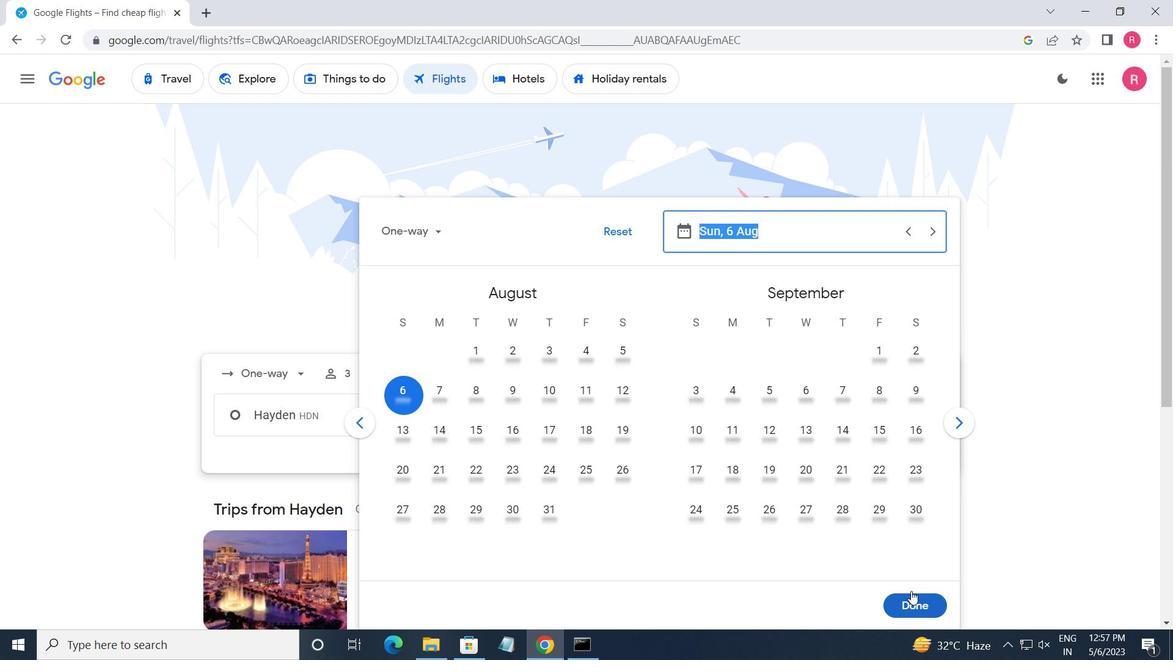 
Action: Mouse pressed left at (916, 599)
Screenshot: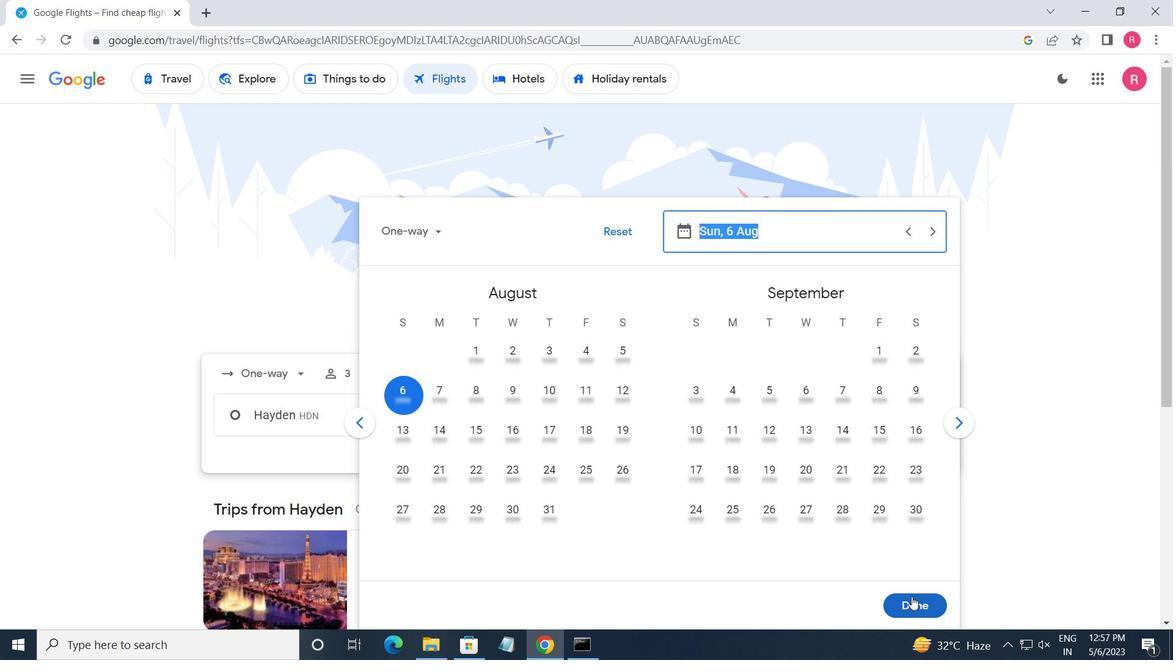 
Action: Mouse moved to (599, 472)
Screenshot: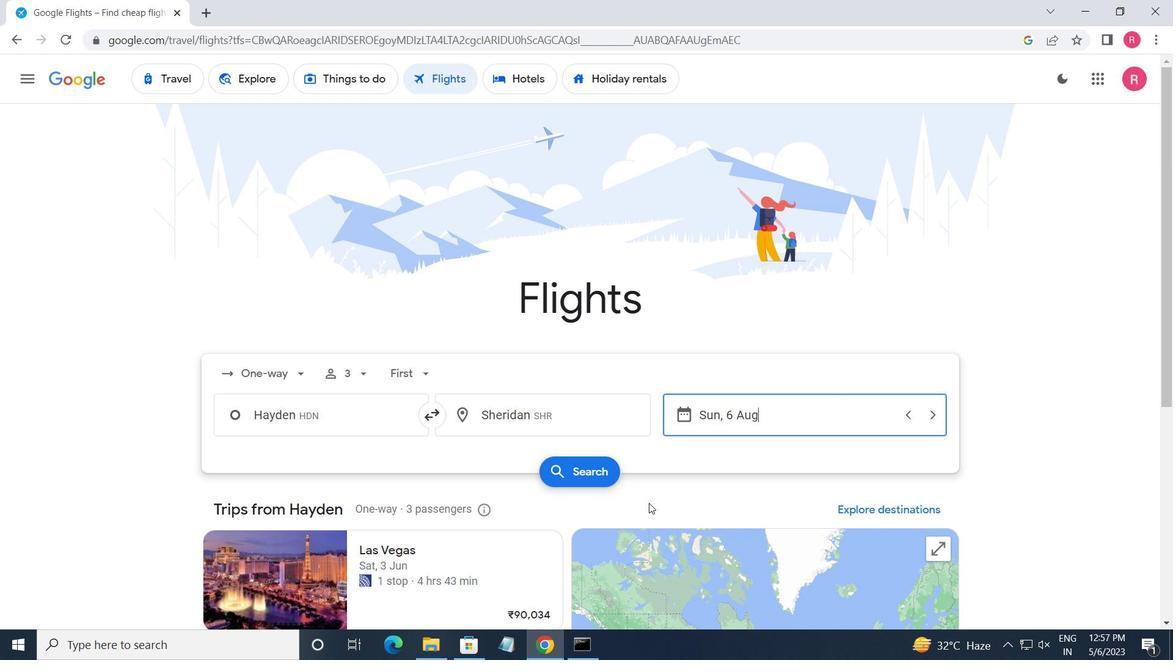 
Action: Mouse pressed left at (599, 472)
Screenshot: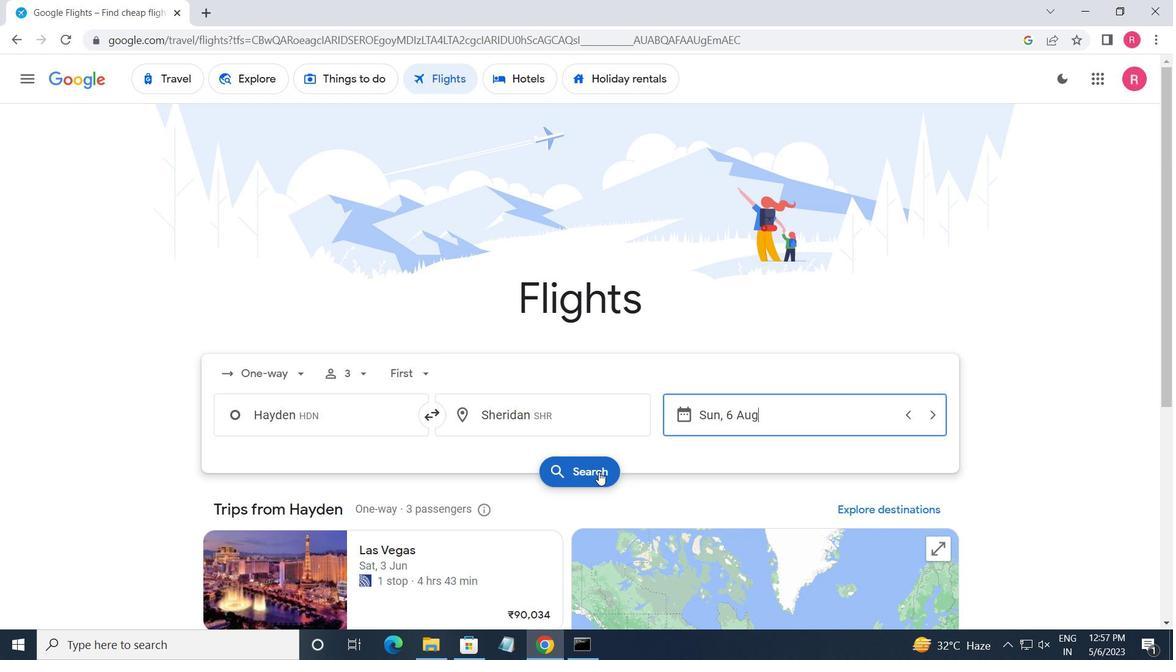 
Action: Mouse moved to (217, 221)
Screenshot: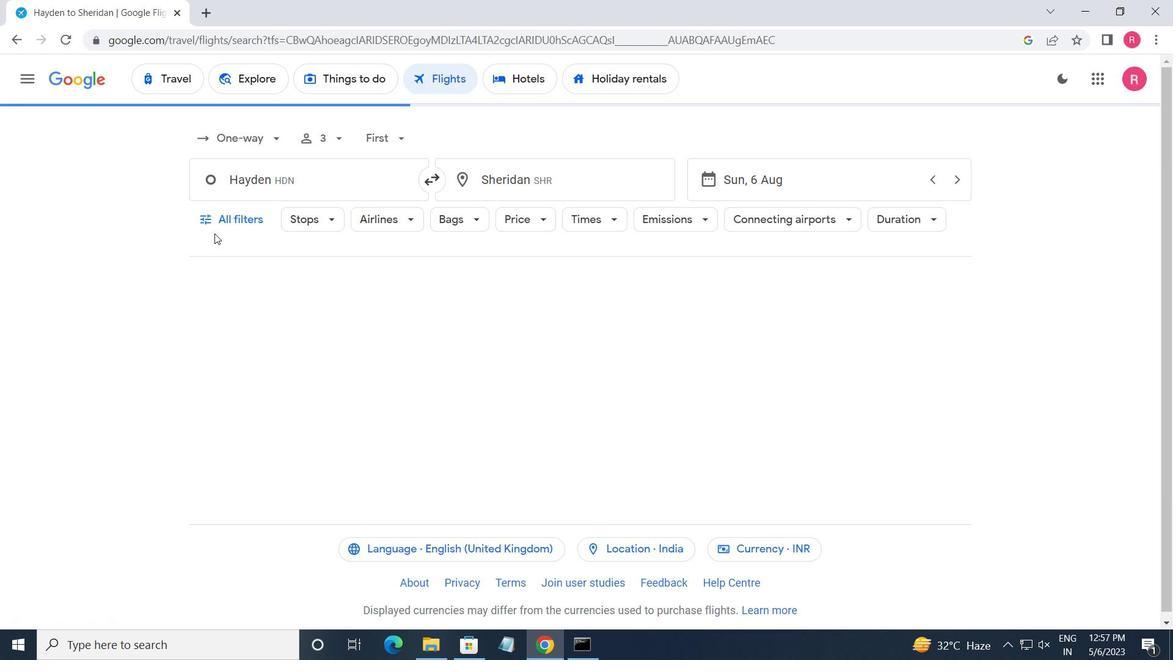 
Action: Mouse pressed left at (217, 221)
Screenshot: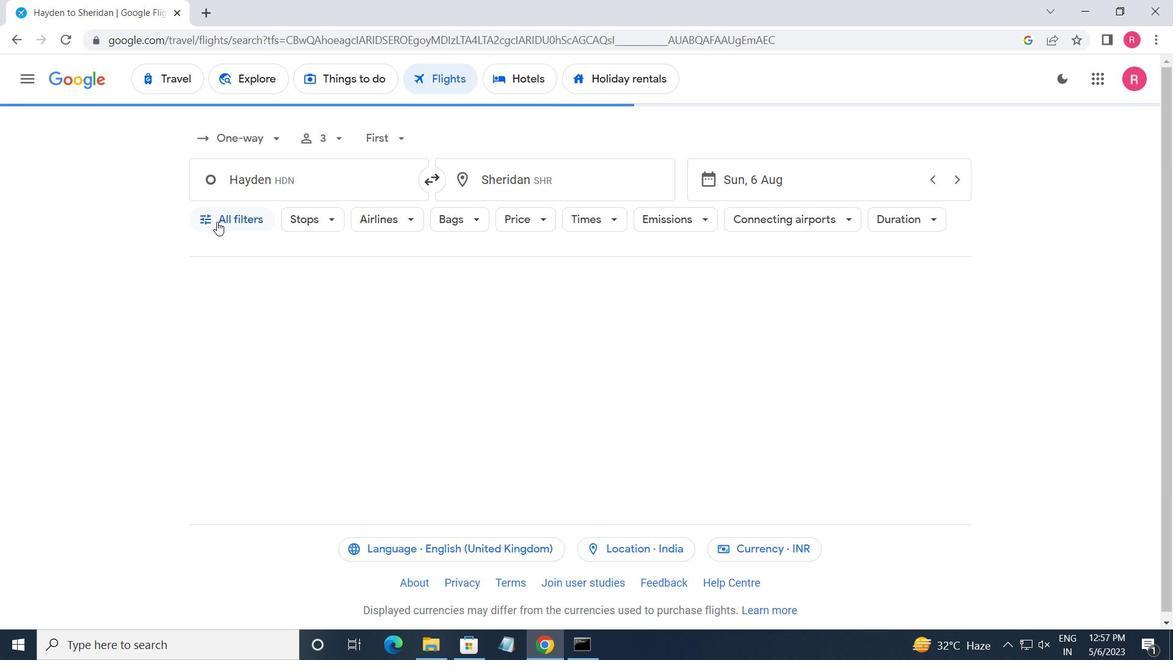 
Action: Mouse moved to (290, 354)
Screenshot: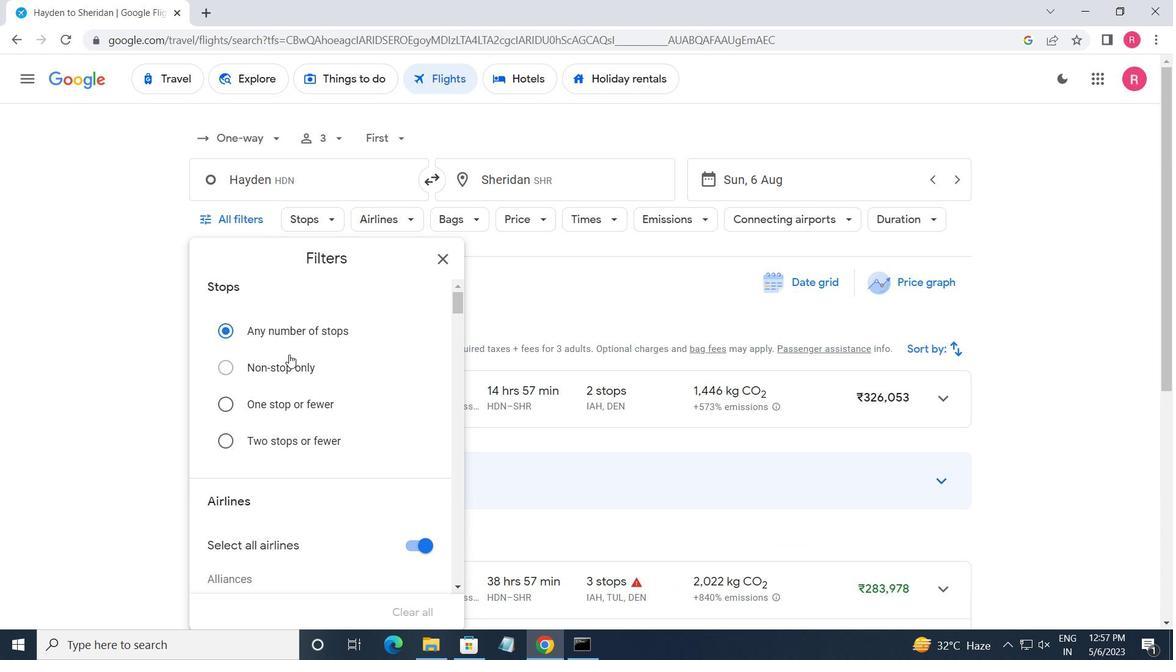 
Action: Mouse scrolled (290, 353) with delta (0, 0)
Screenshot: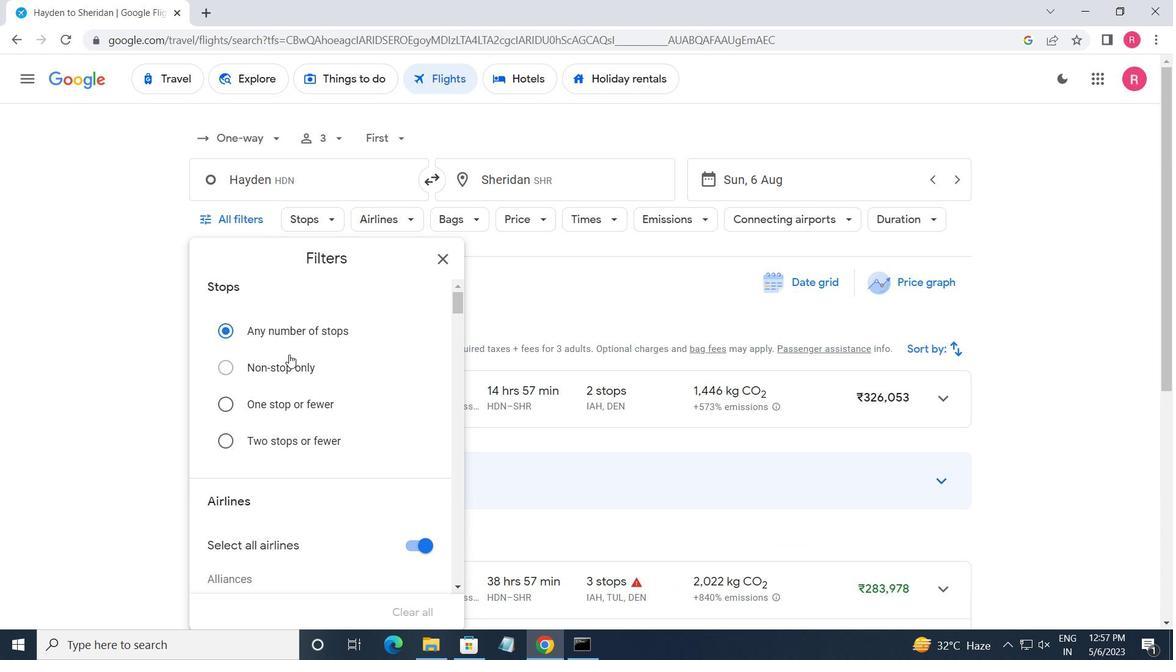 
Action: Mouse moved to (290, 358)
Screenshot: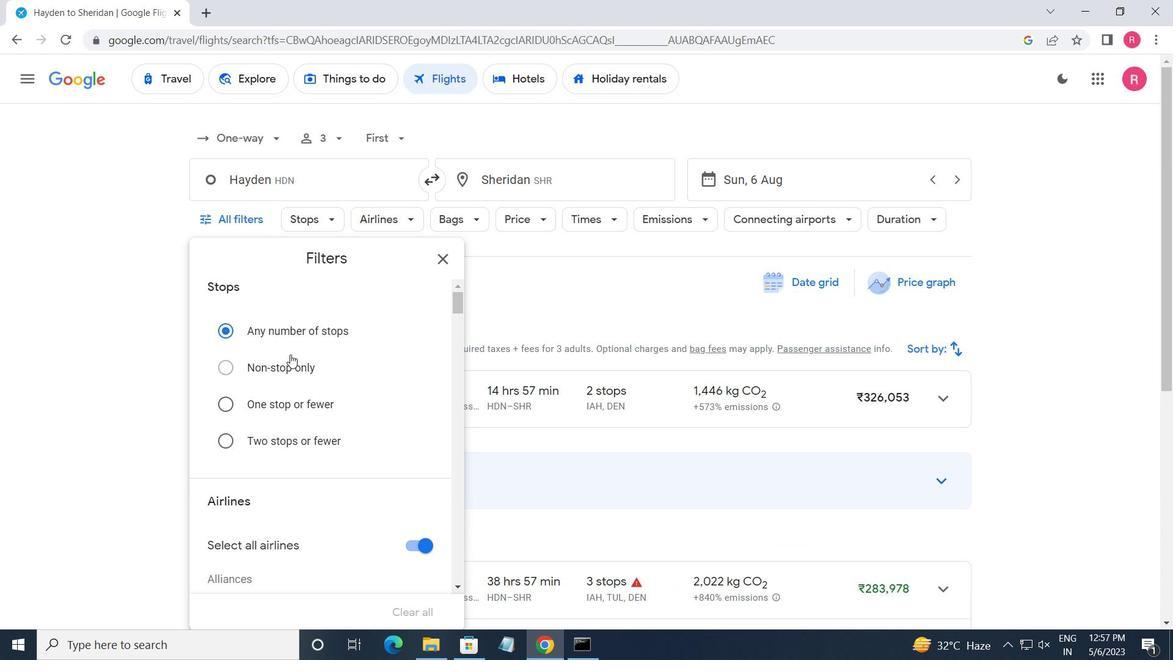 
Action: Mouse scrolled (290, 357) with delta (0, 0)
Screenshot: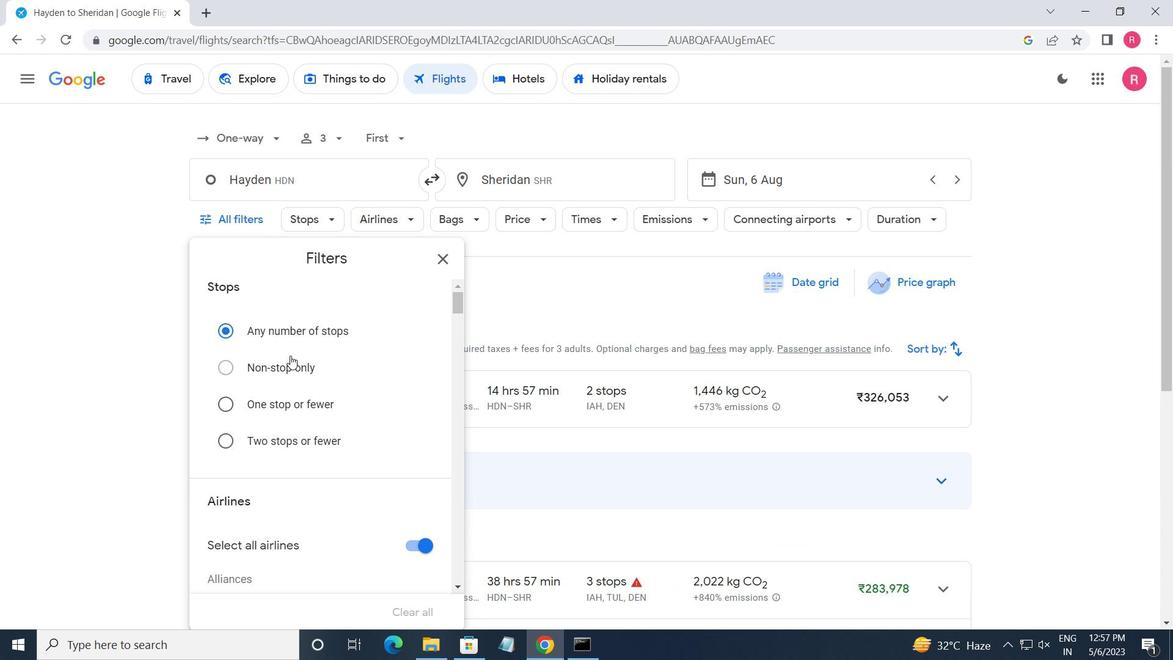 
Action: Mouse moved to (294, 375)
Screenshot: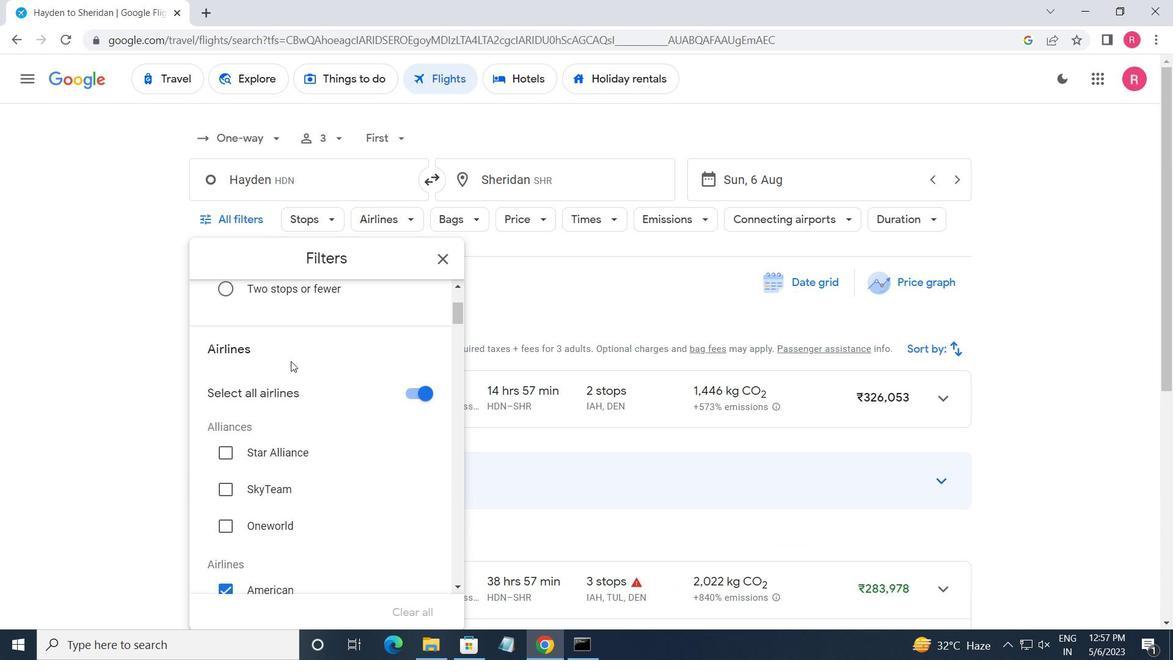 
Action: Mouse scrolled (294, 374) with delta (0, 0)
Screenshot: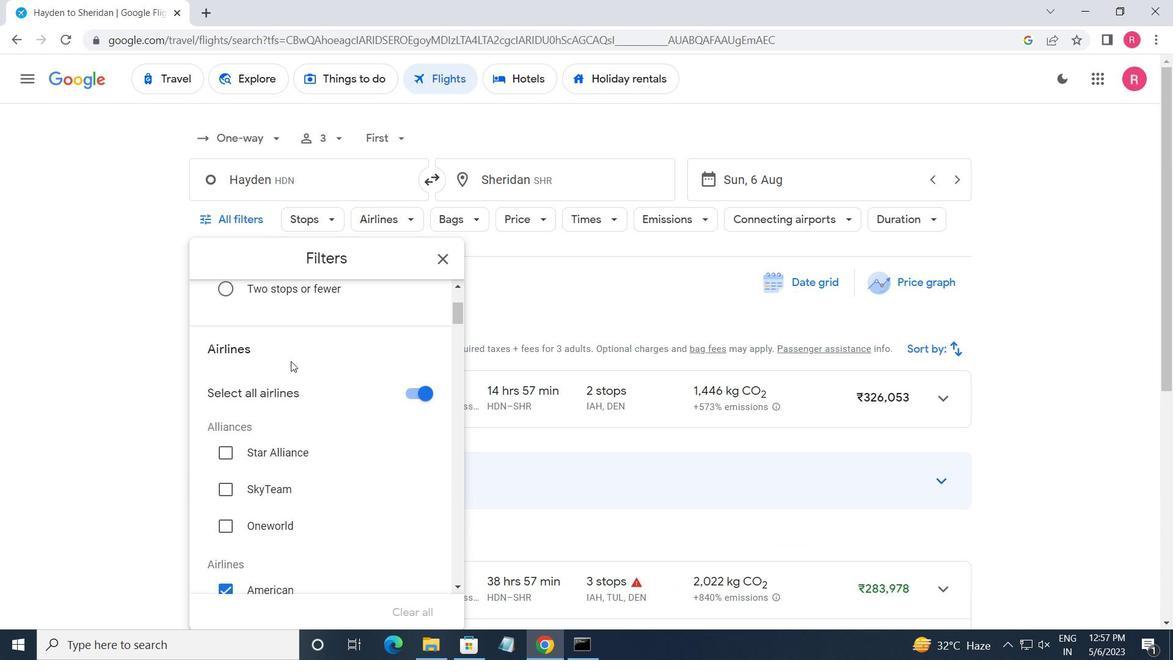 
Action: Mouse moved to (295, 380)
Screenshot: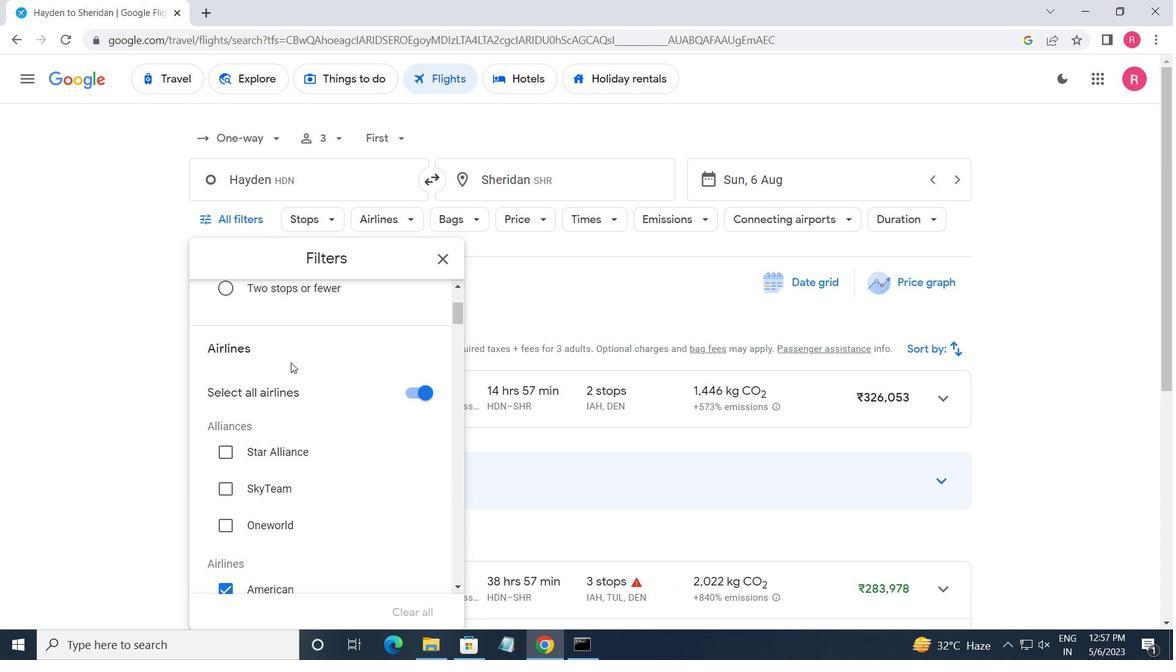 
Action: Mouse scrolled (295, 380) with delta (0, 0)
Screenshot: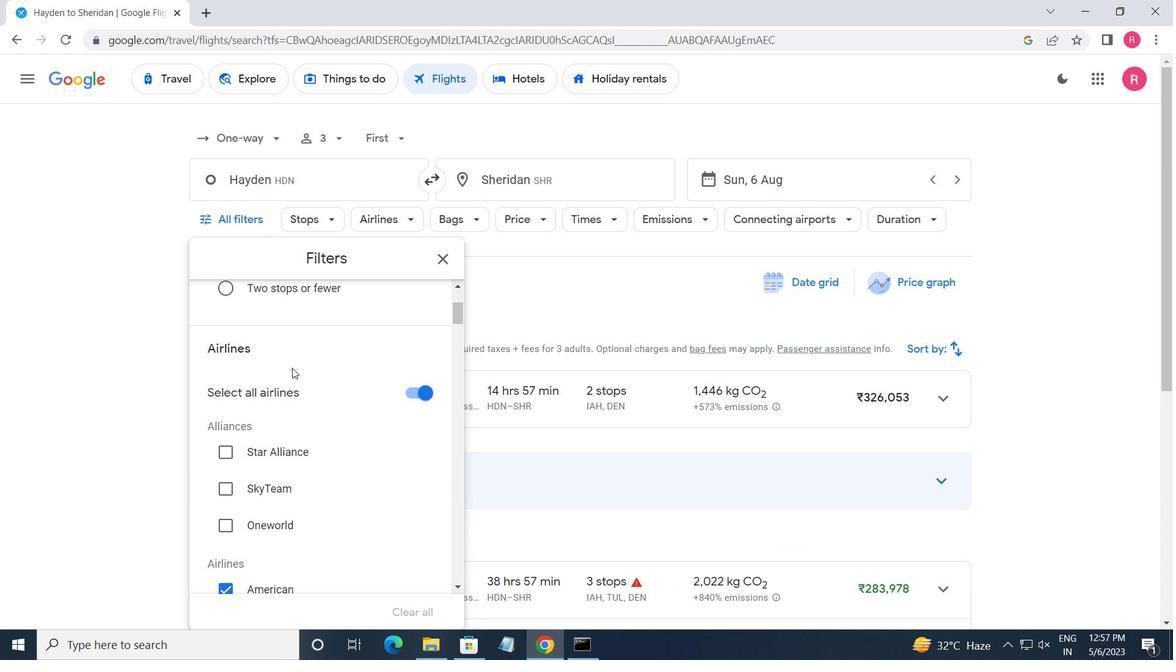 
Action: Mouse moved to (378, 330)
Screenshot: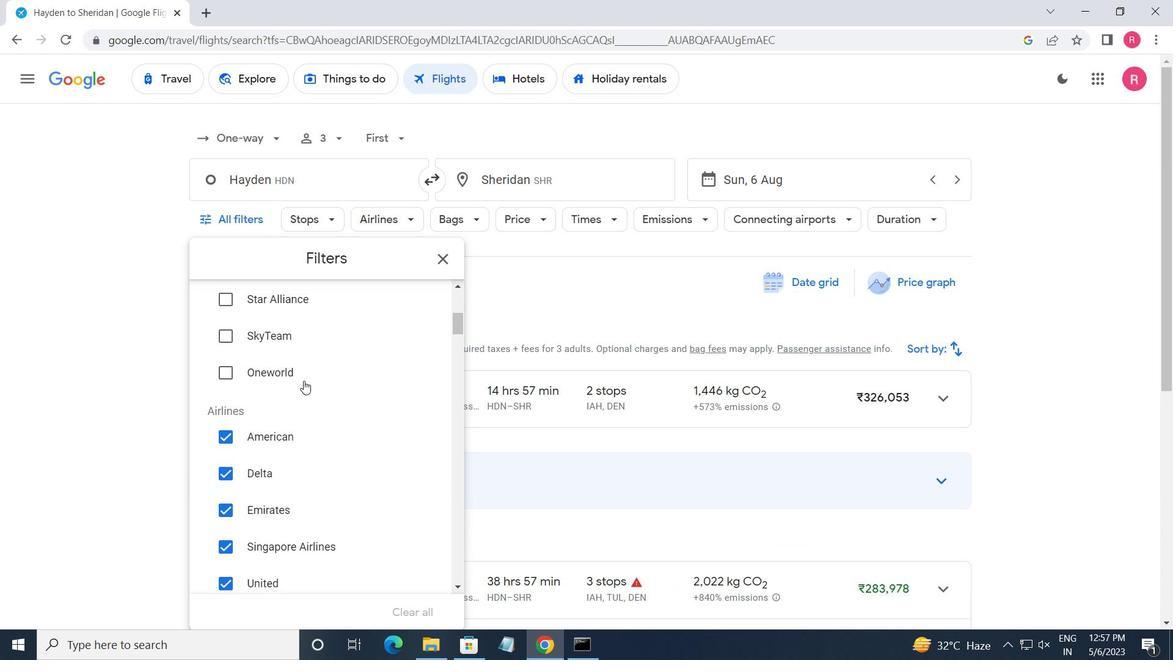 
Action: Mouse scrolled (378, 331) with delta (0, 0)
Screenshot: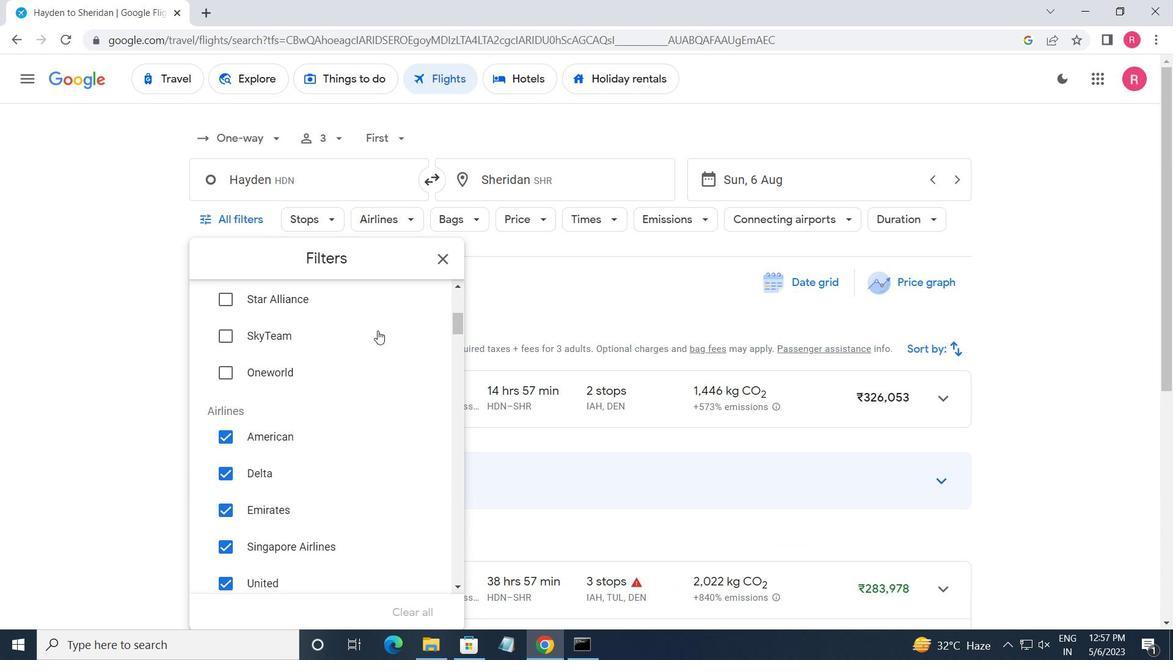 
Action: Mouse scrolled (378, 331) with delta (0, 0)
Screenshot: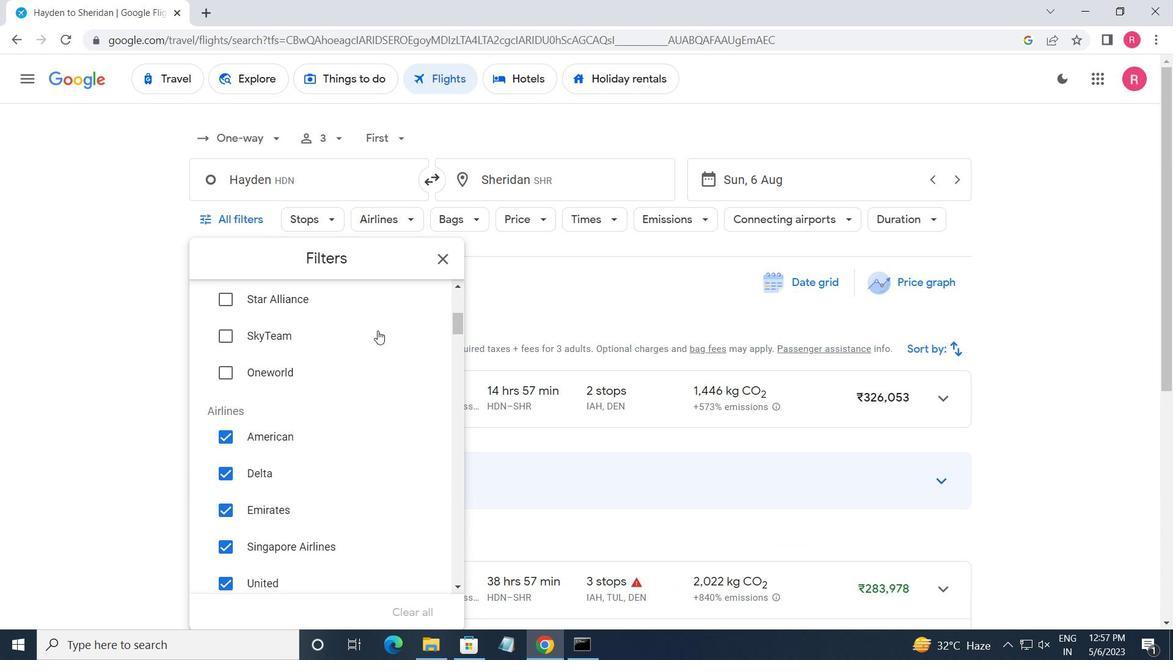 
Action: Mouse moved to (421, 394)
Screenshot: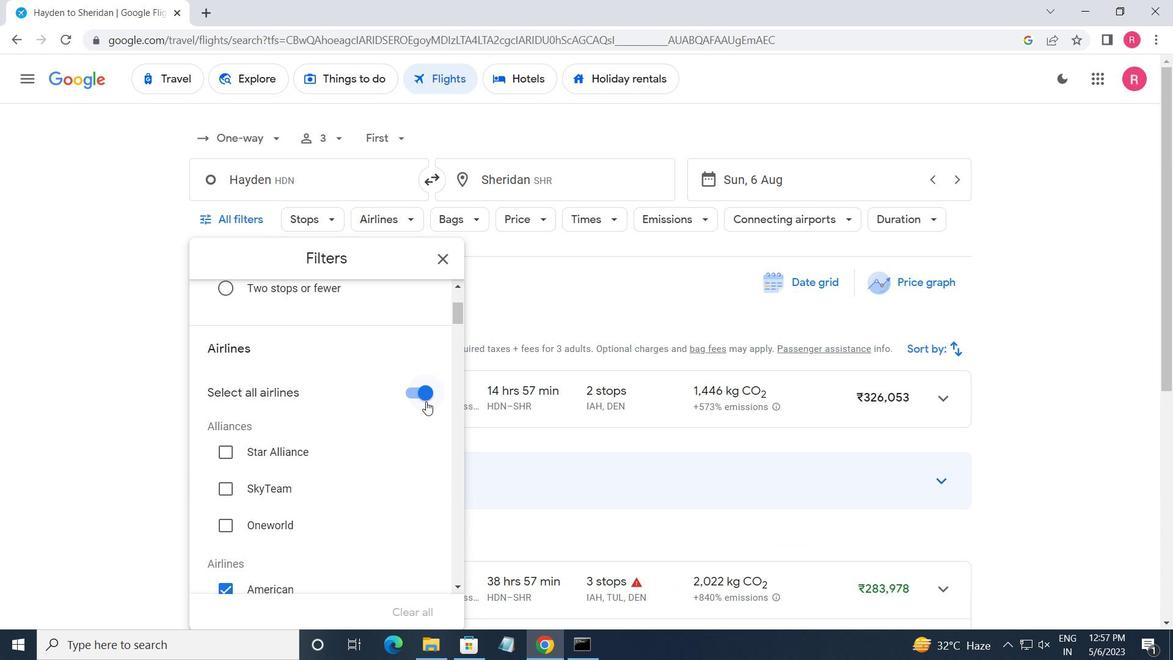 
Action: Mouse pressed left at (421, 394)
Screenshot: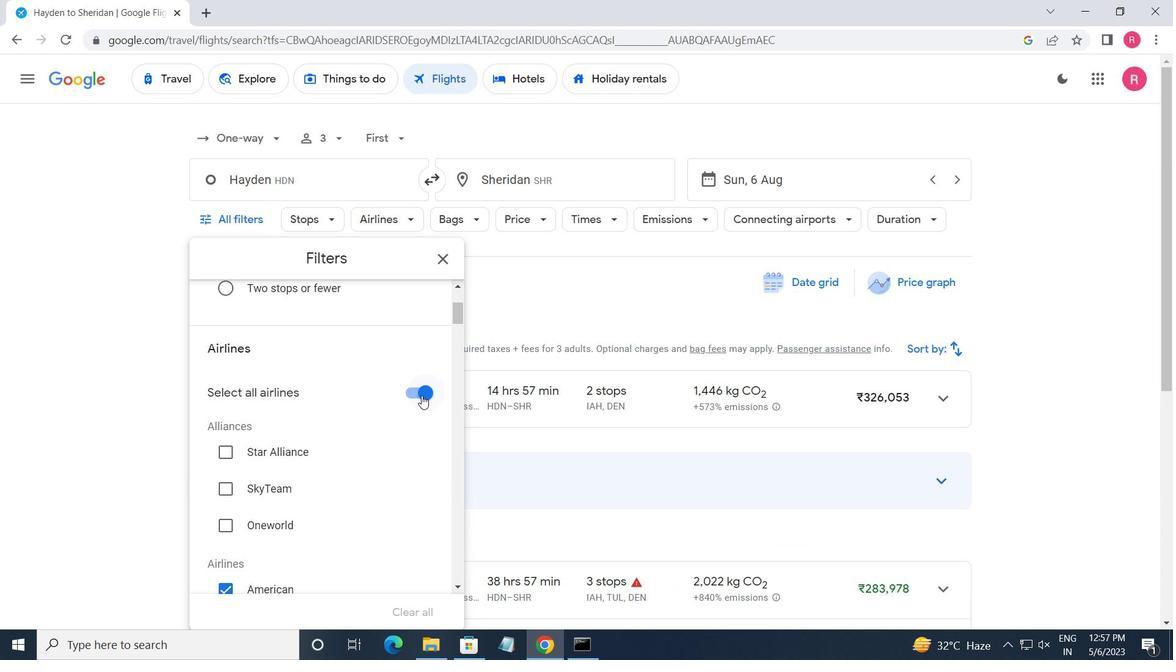 
Action: Mouse moved to (341, 365)
Screenshot: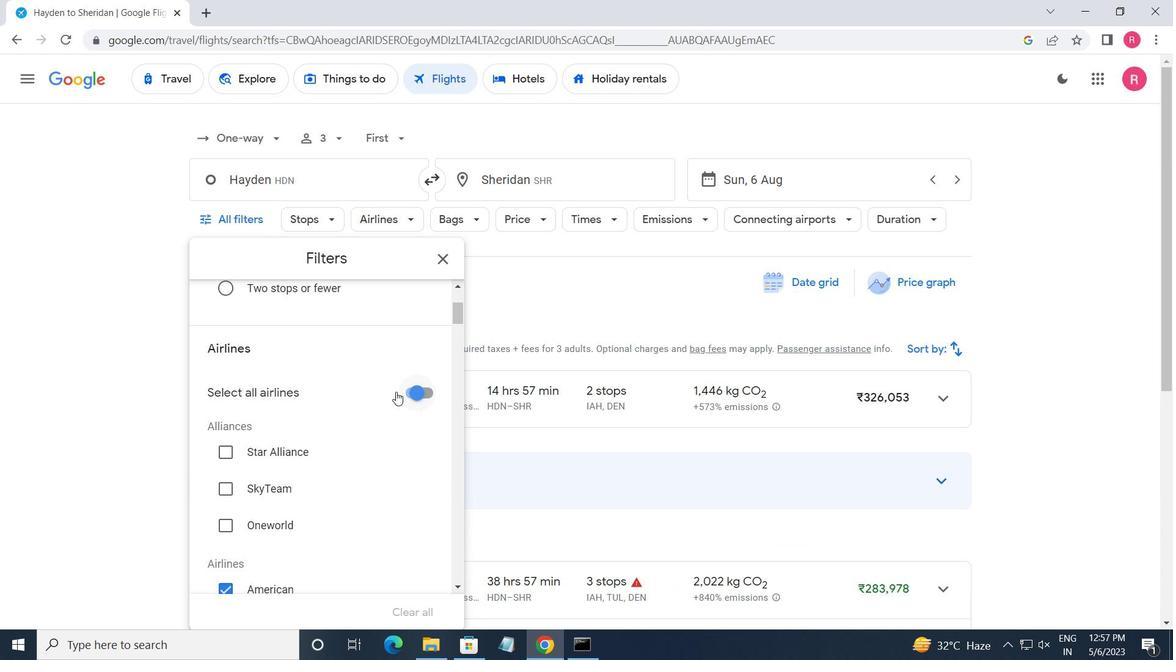
Action: Mouse scrolled (341, 364) with delta (0, 0)
Screenshot: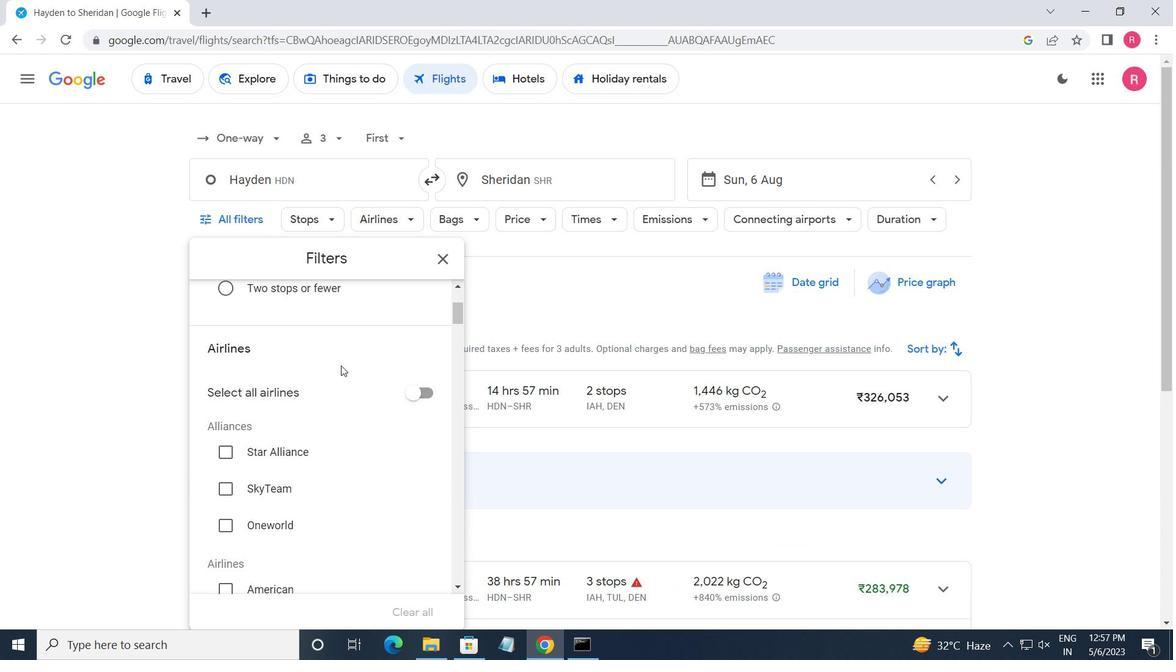 
Action: Mouse scrolled (341, 364) with delta (0, 0)
Screenshot: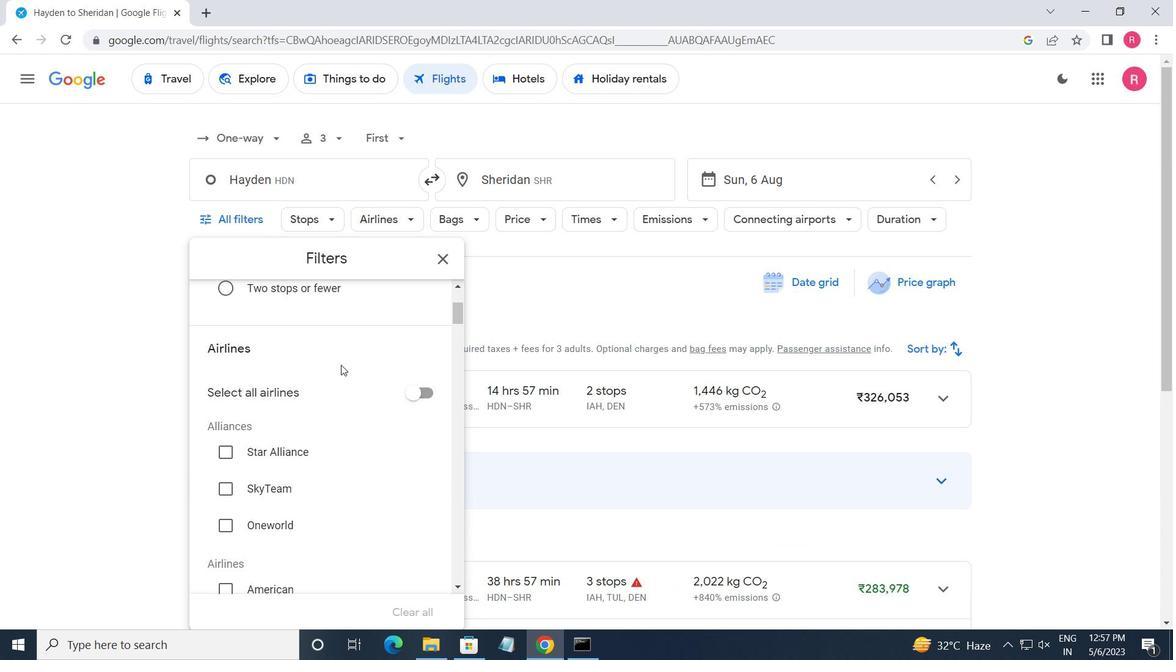 
Action: Mouse moved to (342, 366)
Screenshot: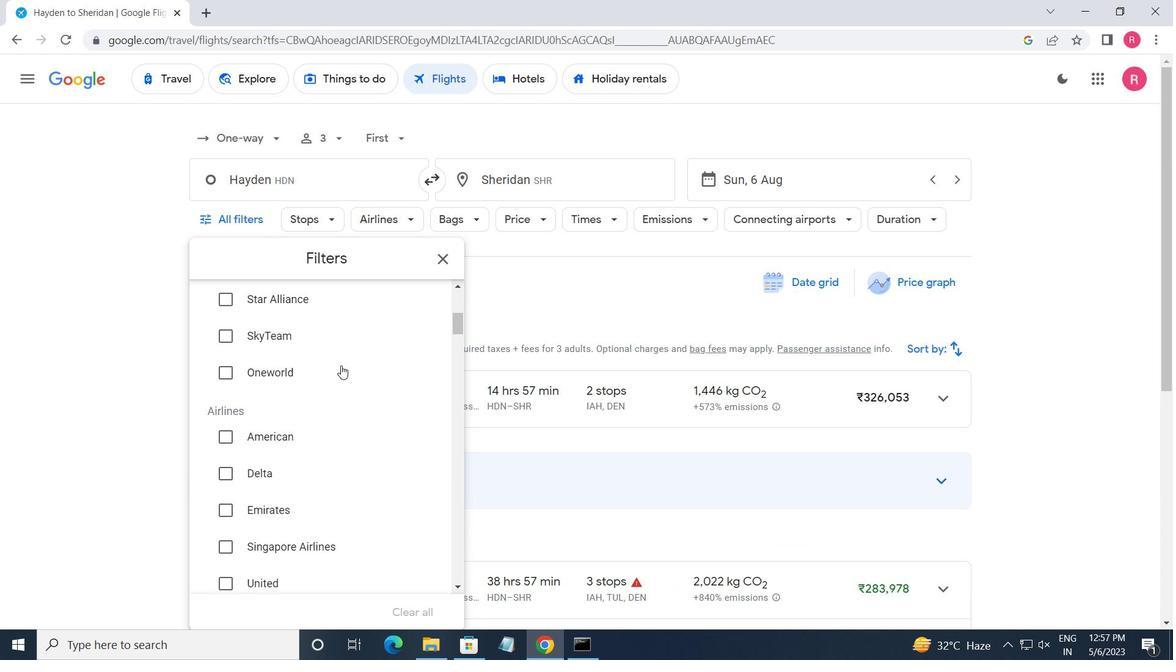 
Action: Mouse scrolled (342, 366) with delta (0, 0)
Screenshot: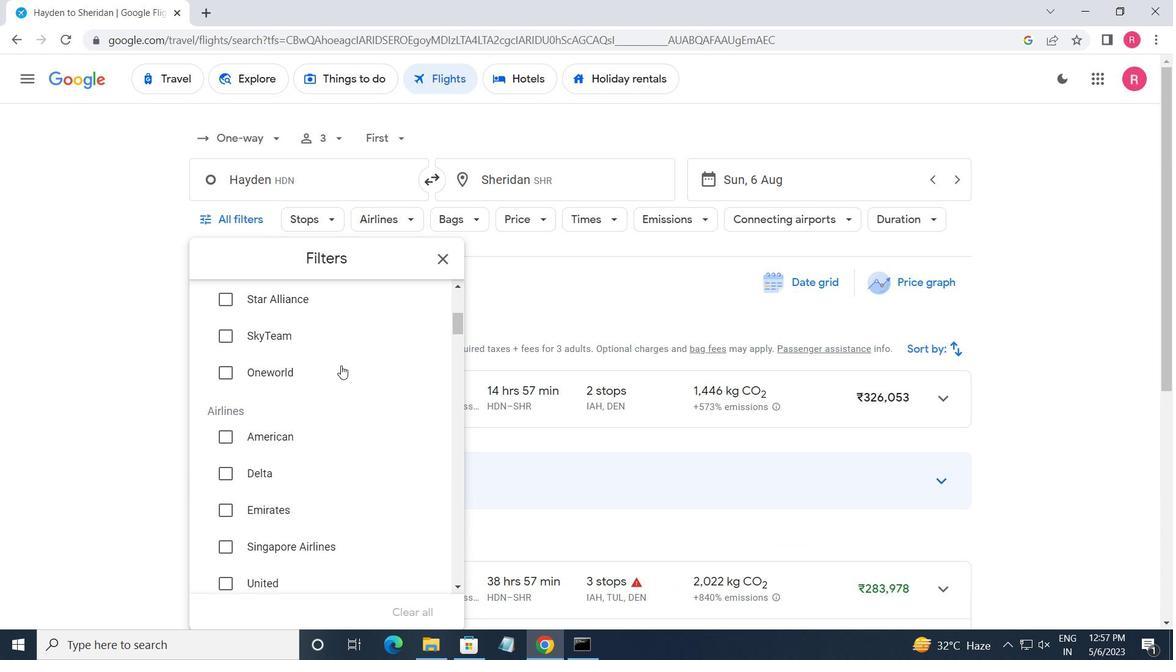 
Action: Mouse moved to (344, 371)
Screenshot: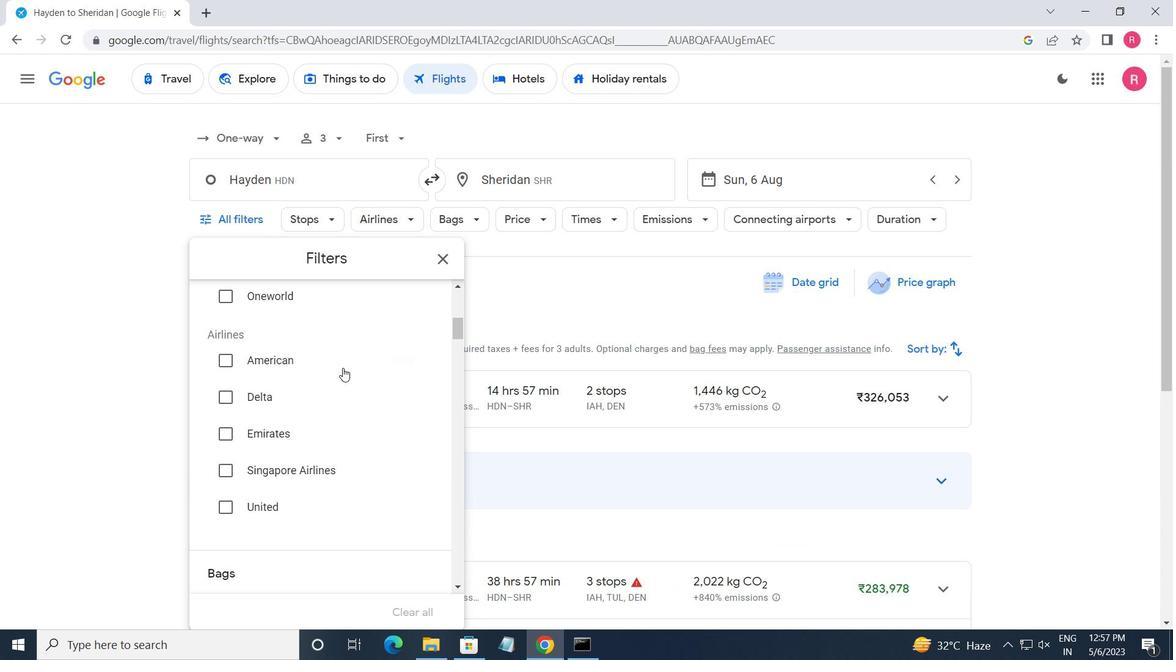 
Action: Mouse scrolled (344, 371) with delta (0, 0)
Screenshot: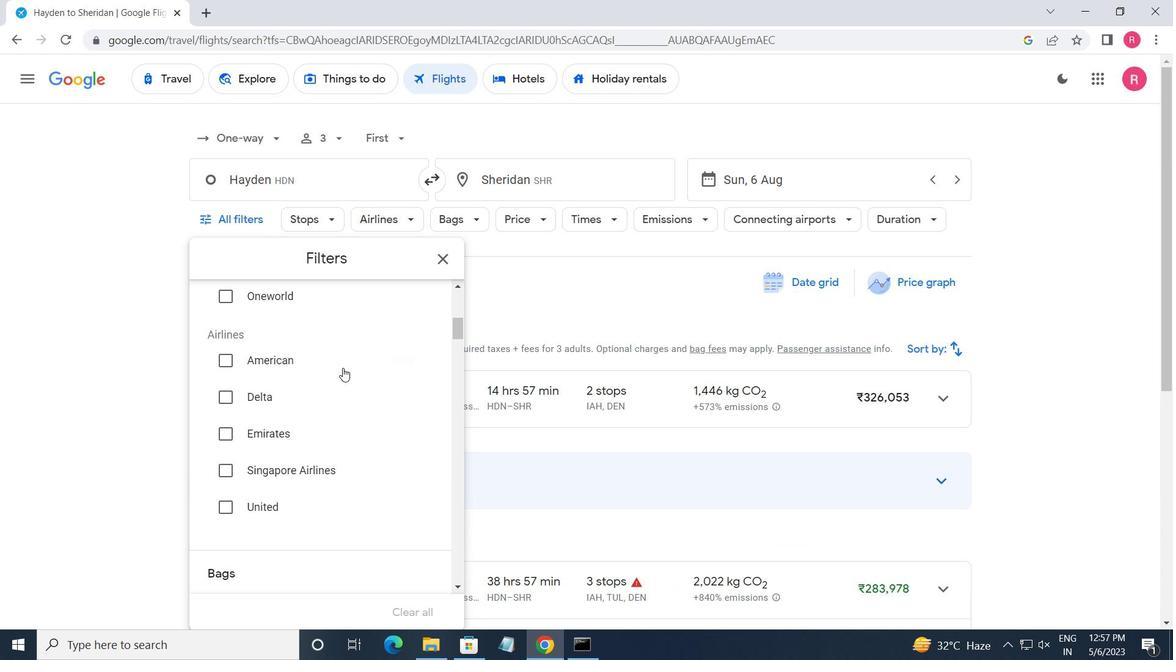 
Action: Mouse moved to (344, 375)
Screenshot: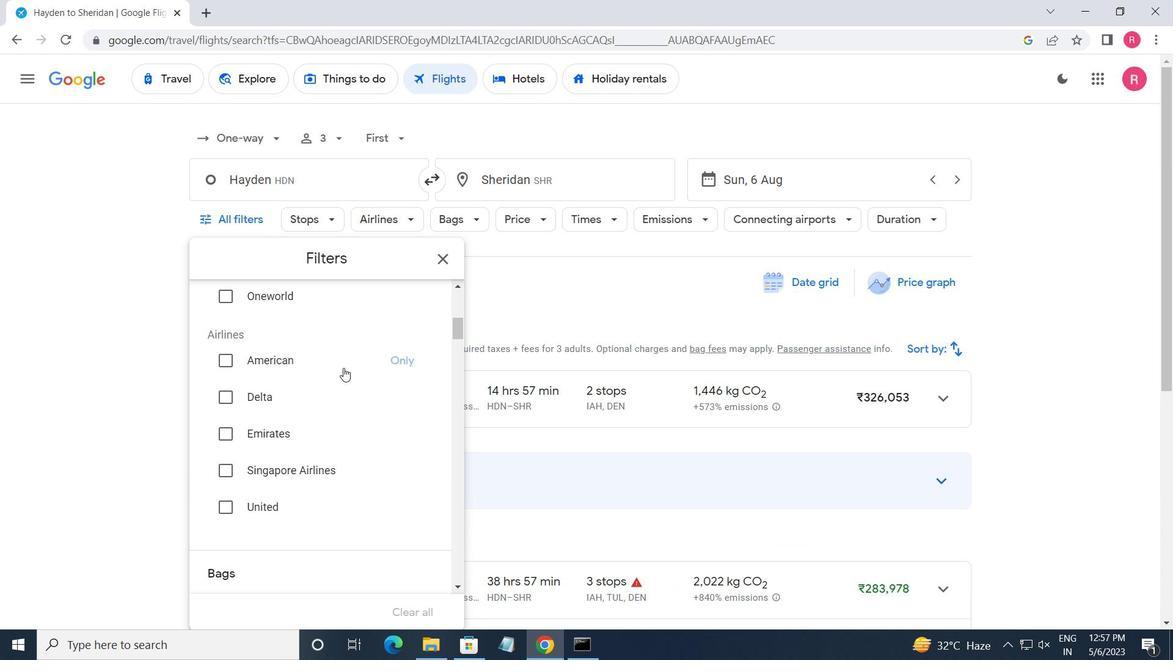 
Action: Mouse scrolled (344, 374) with delta (0, 0)
Screenshot: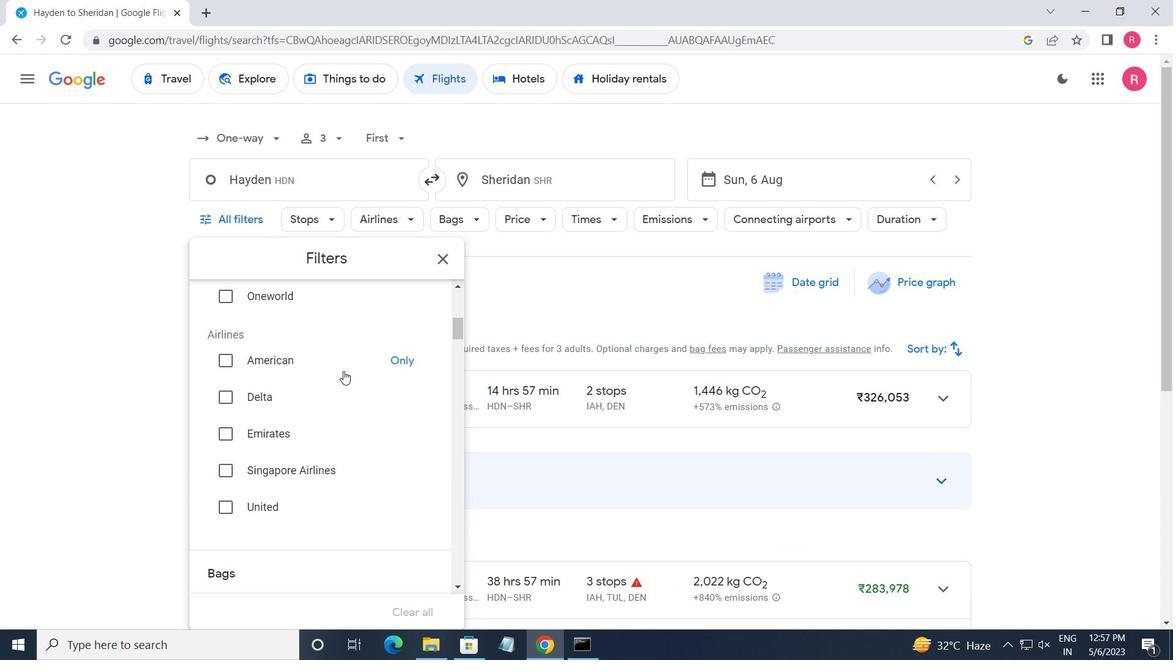 
Action: Mouse moved to (428, 489)
Screenshot: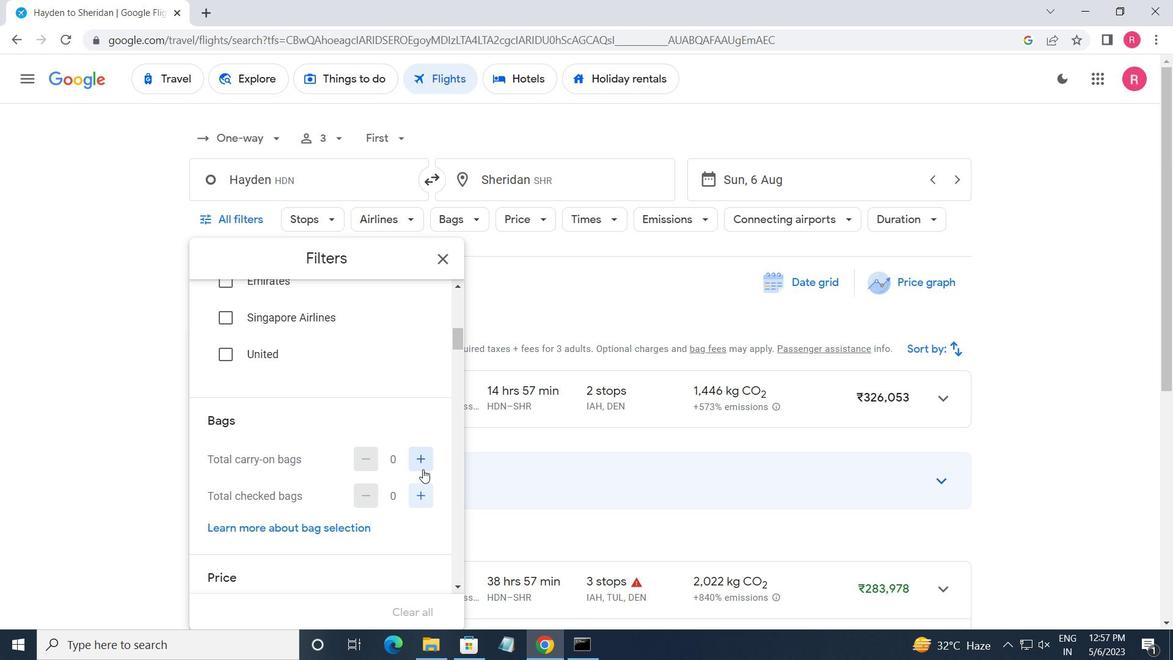 
Action: Mouse pressed left at (428, 489)
Screenshot: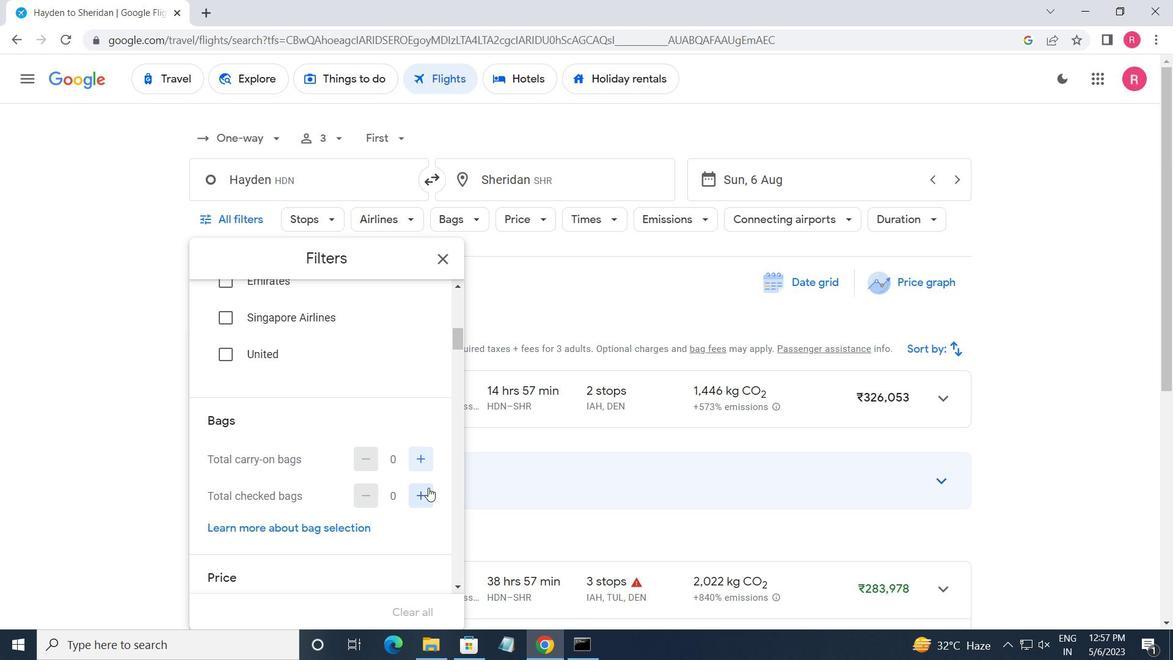 
Action: Mouse pressed left at (428, 489)
Screenshot: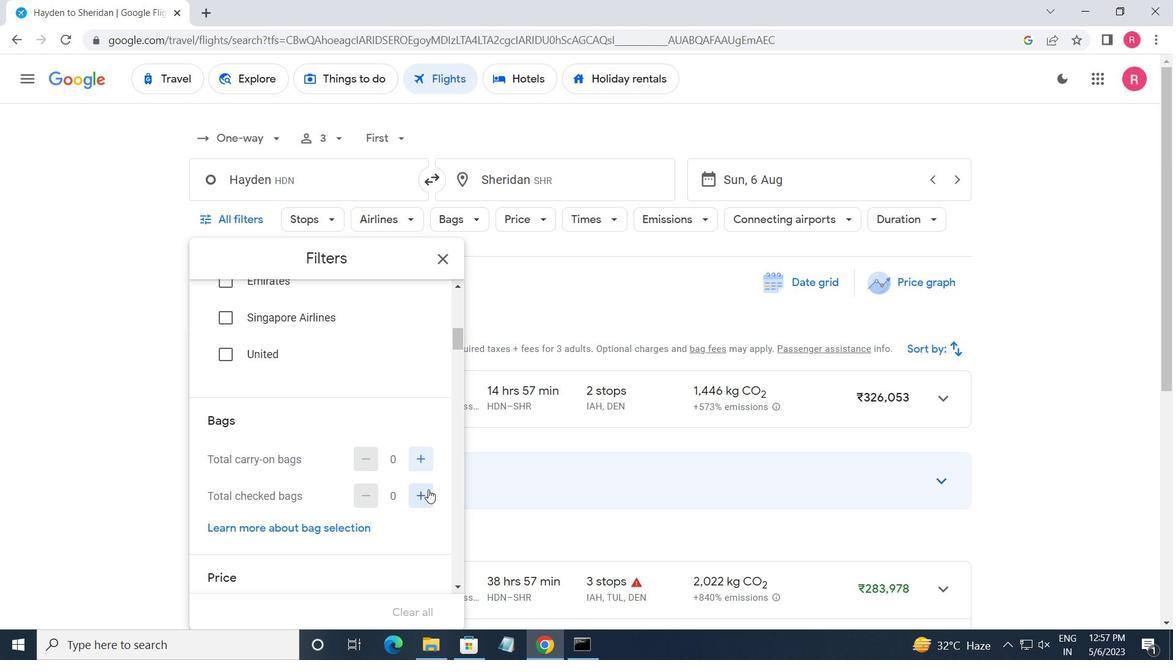 
Action: Mouse moved to (336, 383)
Screenshot: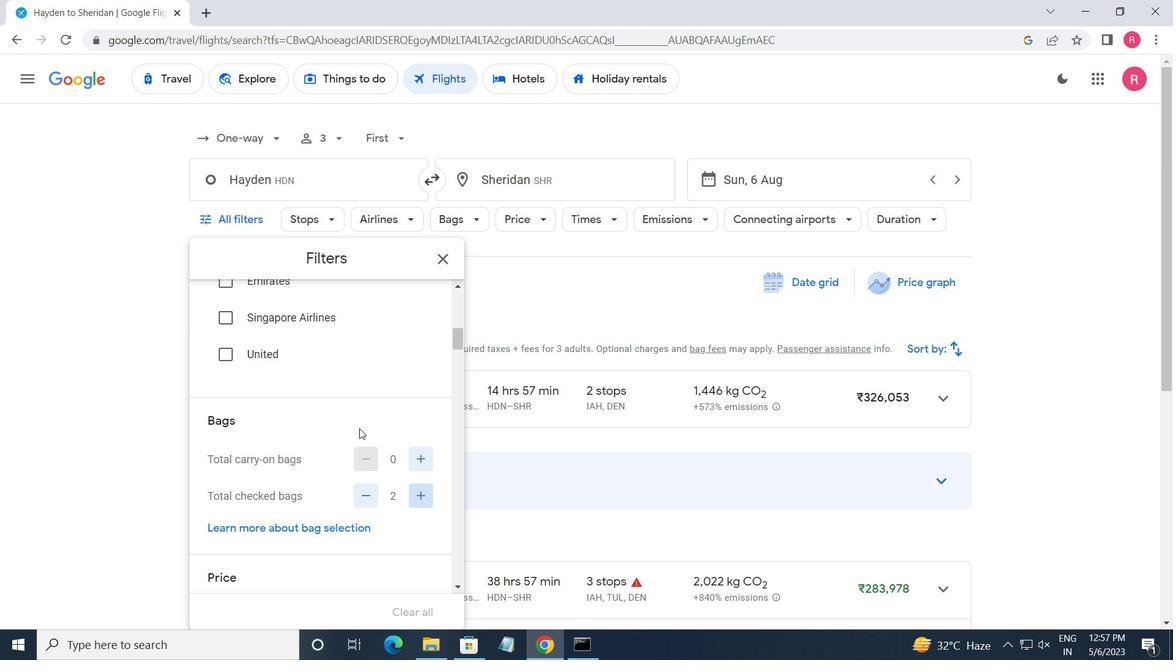 
Action: Mouse scrolled (336, 383) with delta (0, 0)
Screenshot: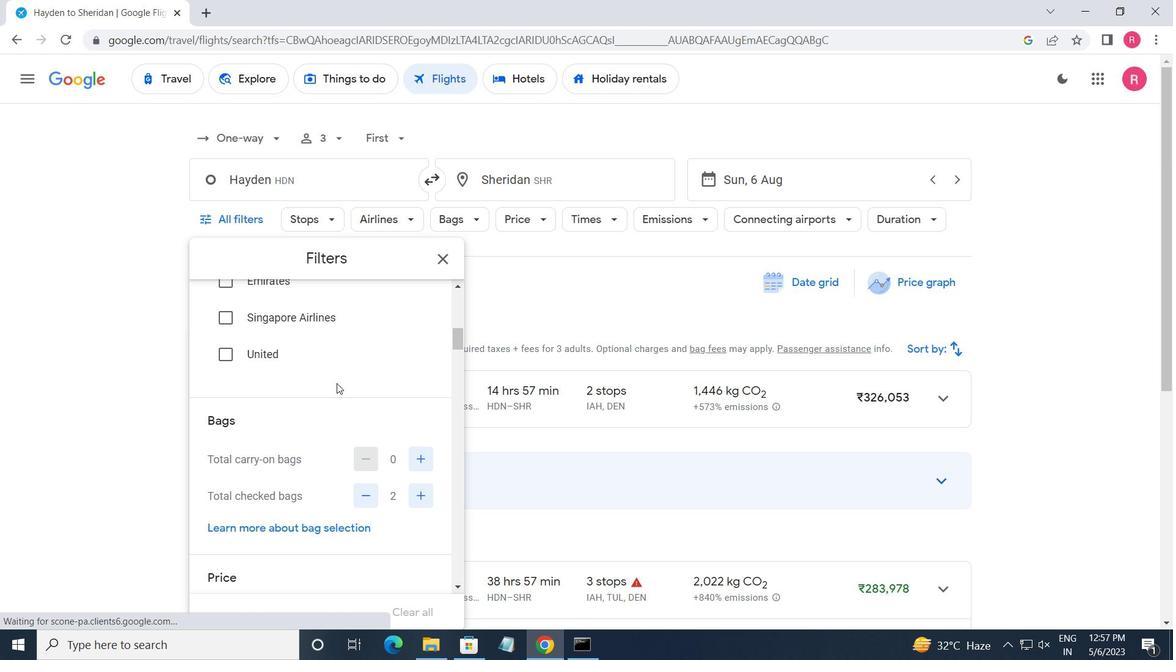 
Action: Mouse scrolled (336, 383) with delta (0, 0)
Screenshot: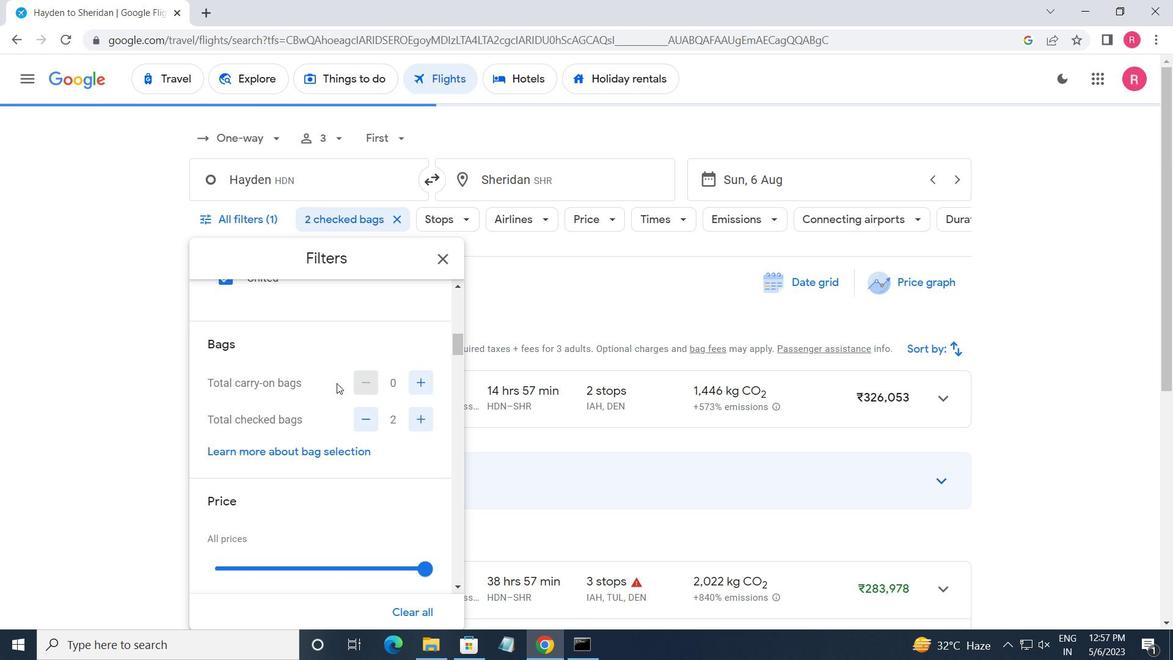 
Action: Mouse scrolled (336, 383) with delta (0, 0)
Screenshot: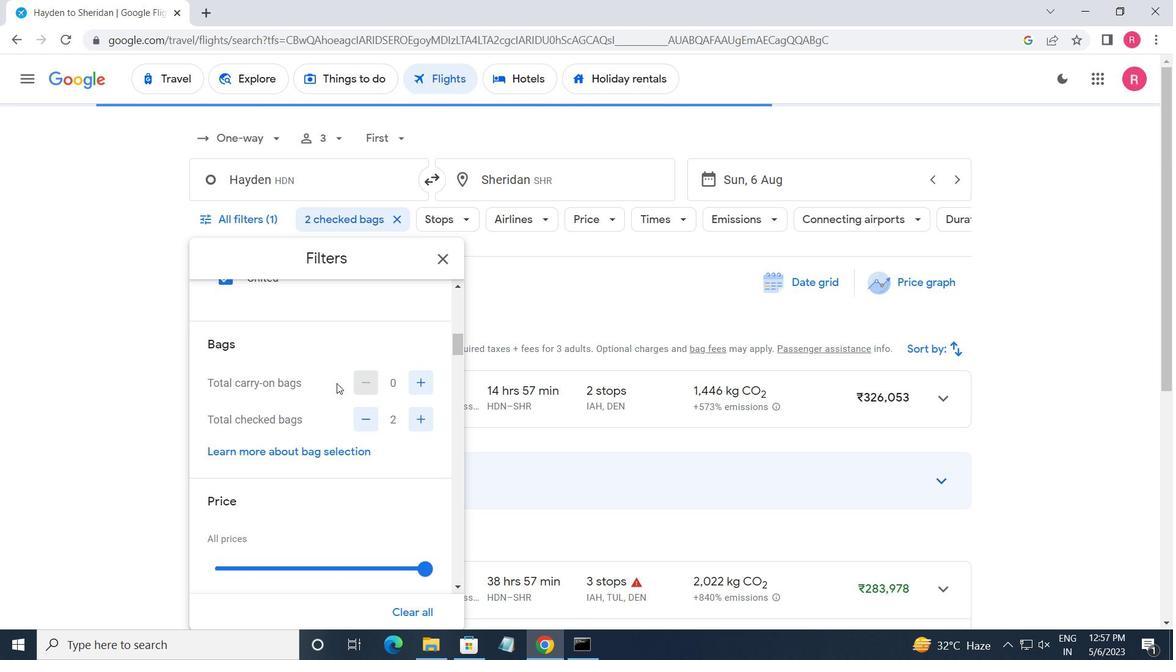 
Action: Mouse moved to (416, 416)
Screenshot: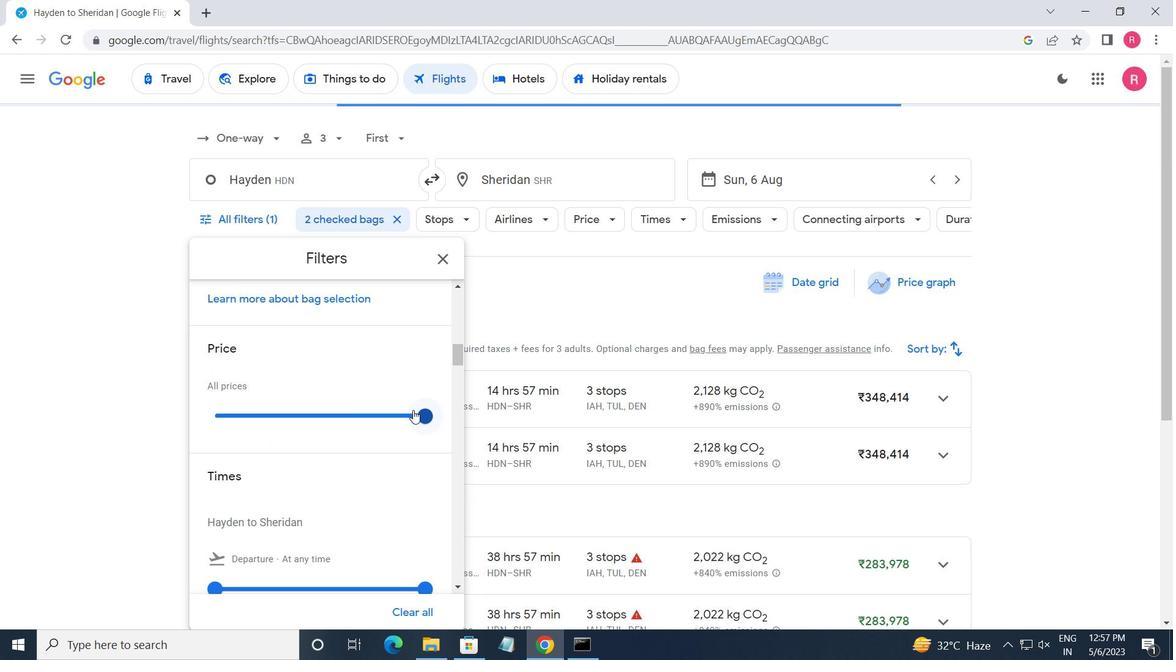 
Action: Mouse pressed left at (416, 416)
Screenshot: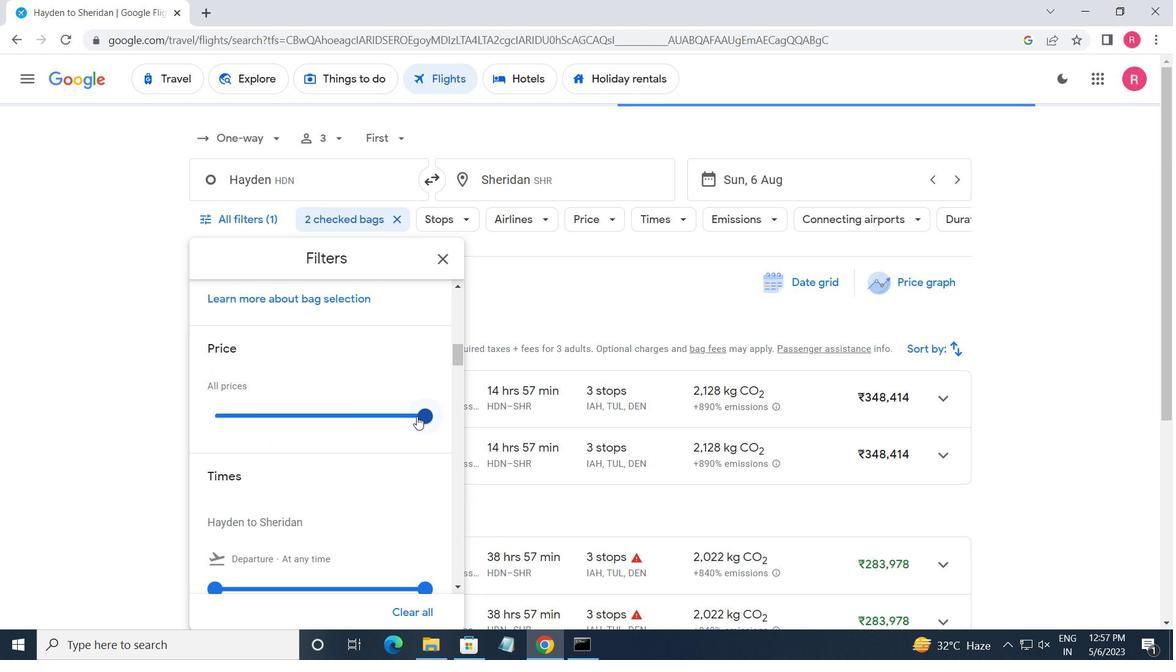 
Action: Mouse moved to (423, 420)
Screenshot: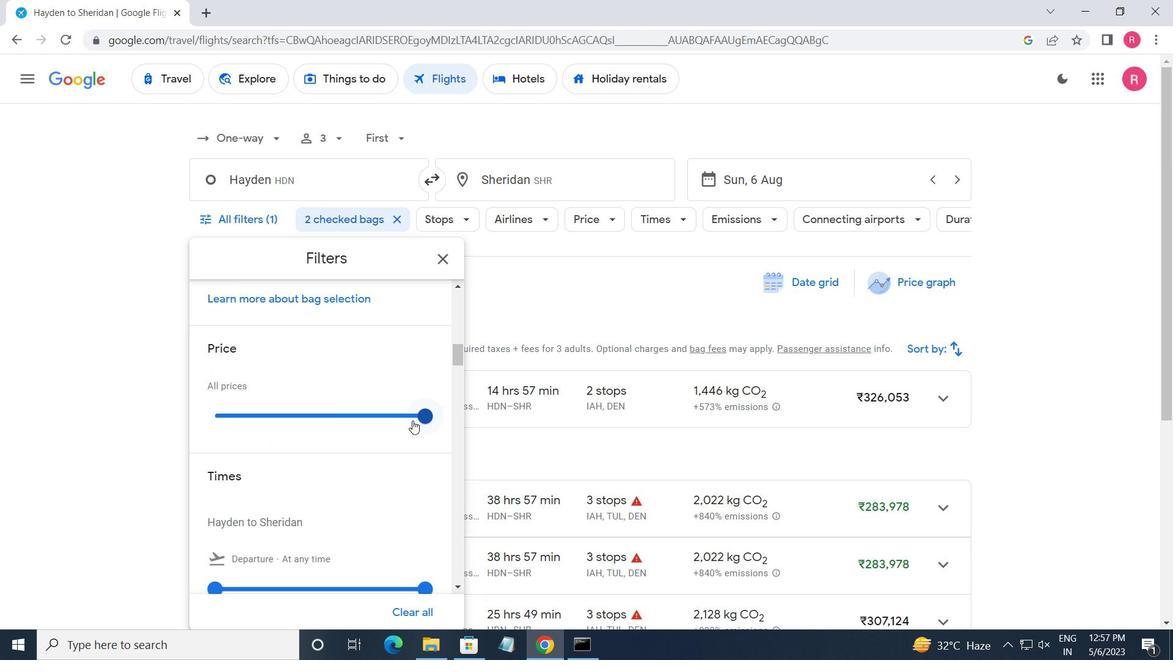 
Action: Mouse pressed left at (423, 420)
Screenshot: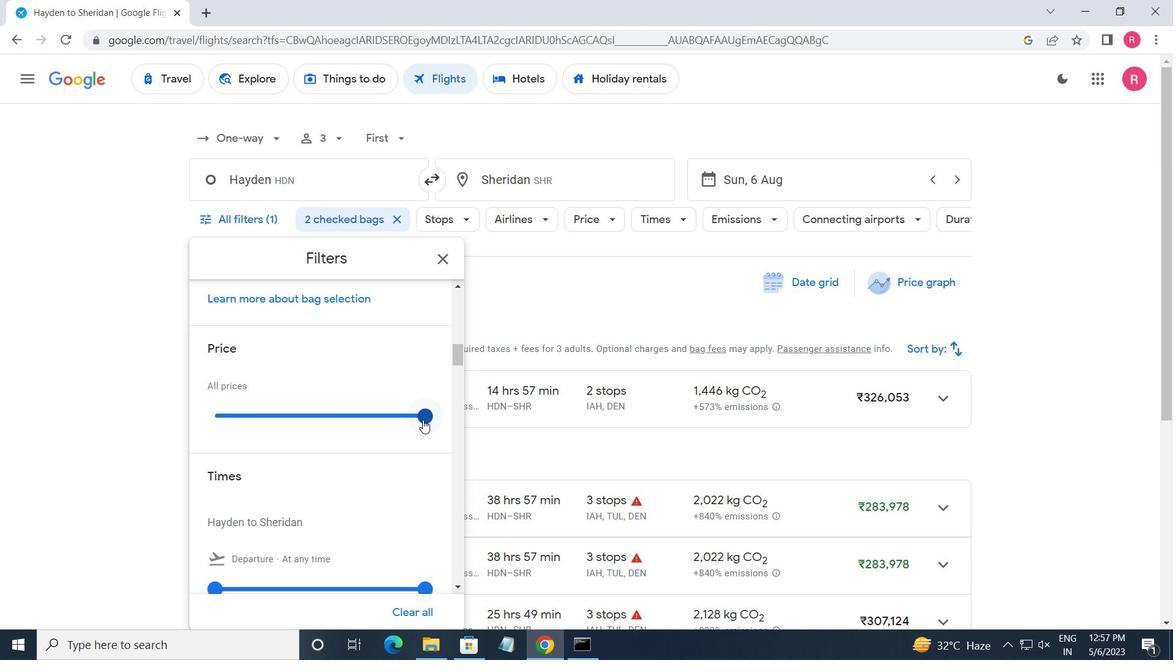 
Action: Mouse moved to (340, 367)
Screenshot: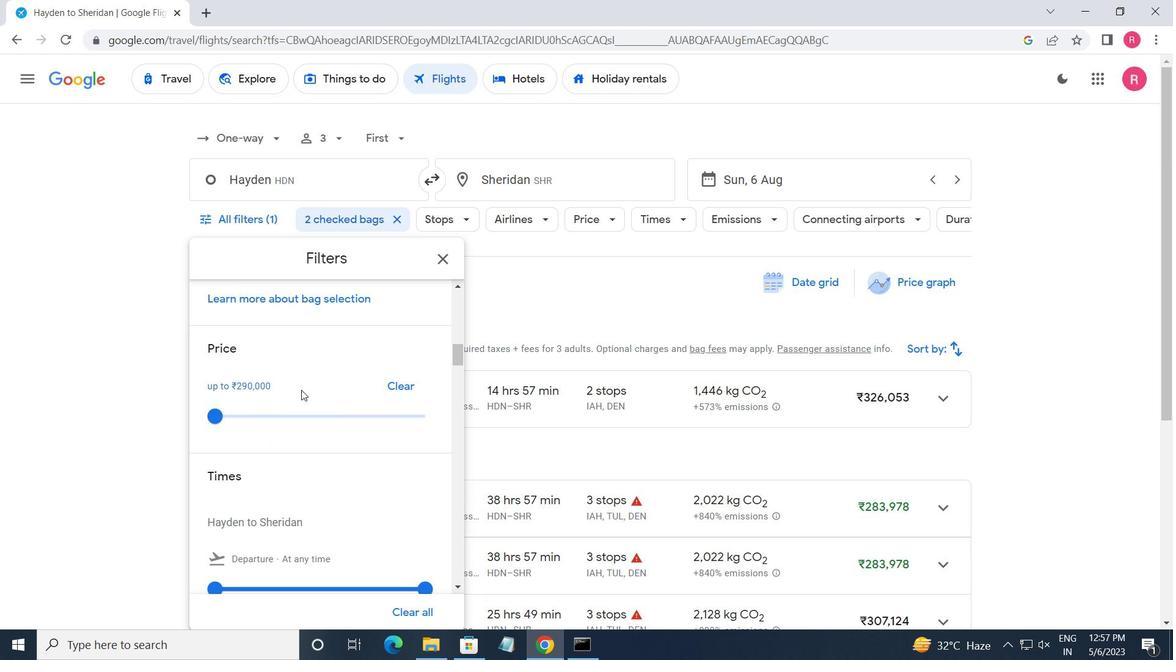 
Action: Mouse scrolled (340, 366) with delta (0, 0)
Screenshot: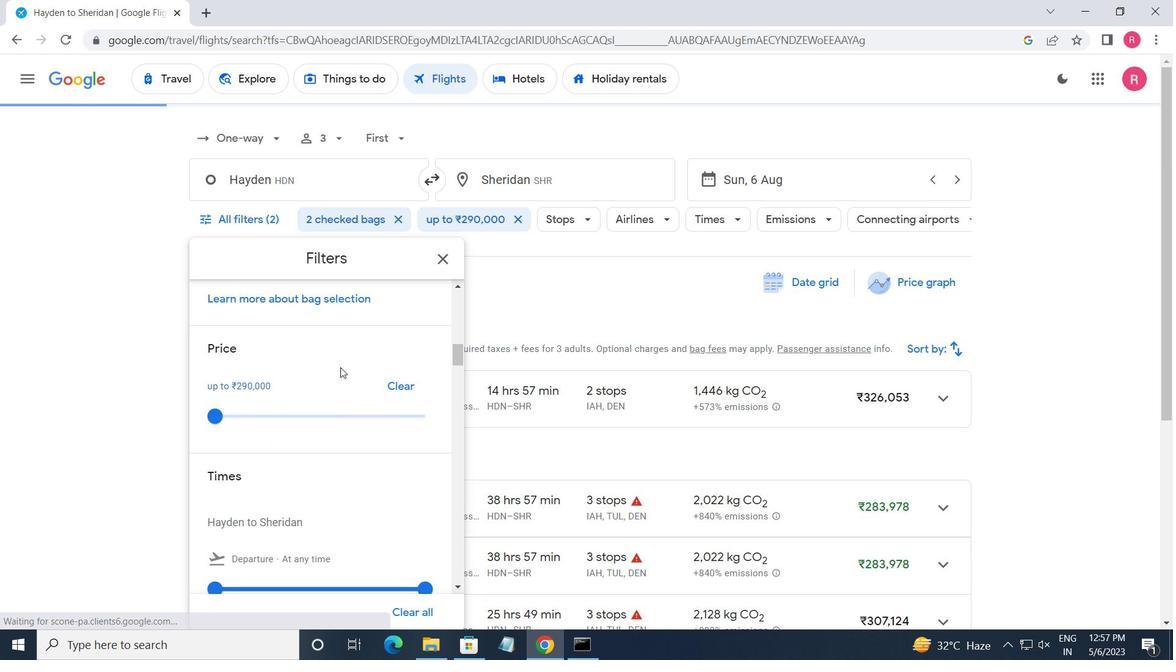 
Action: Mouse moved to (341, 367)
Screenshot: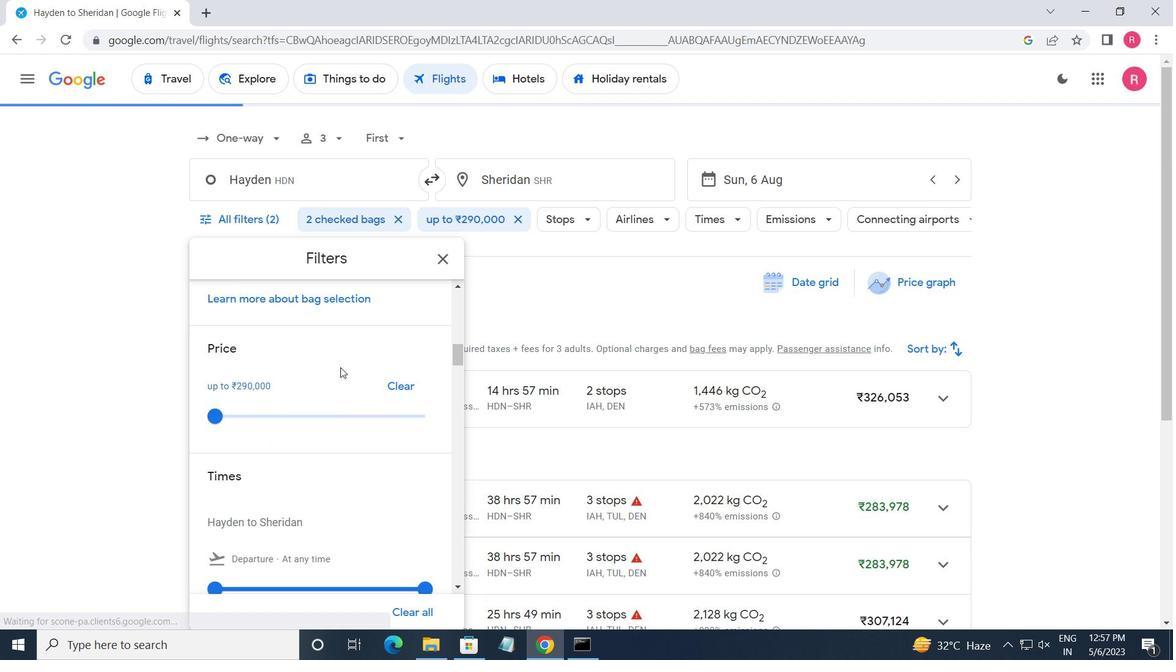 
Action: Mouse scrolled (341, 366) with delta (0, 0)
Screenshot: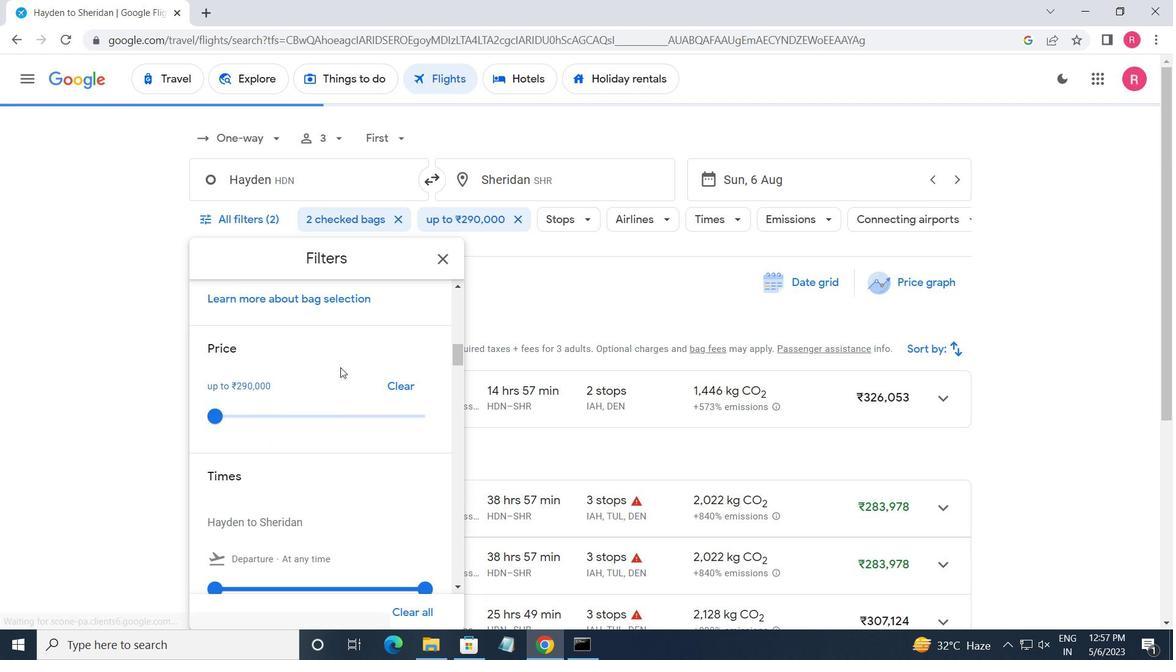 
Action: Mouse moved to (341, 367)
Screenshot: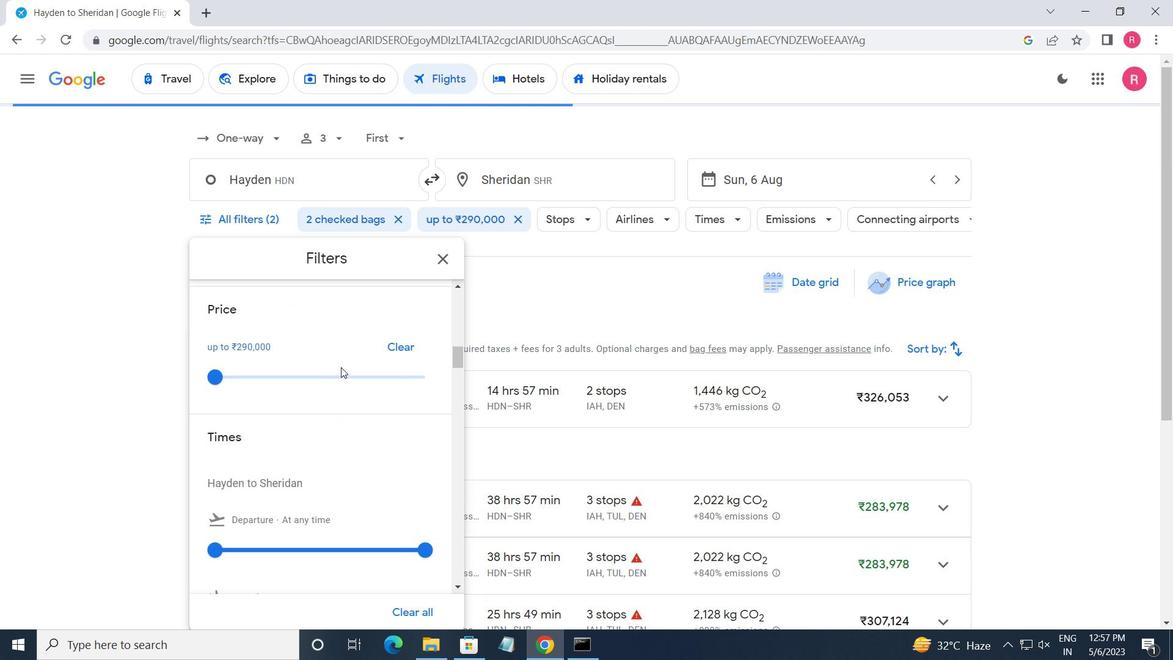 
Action: Mouse scrolled (341, 366) with delta (0, 0)
Screenshot: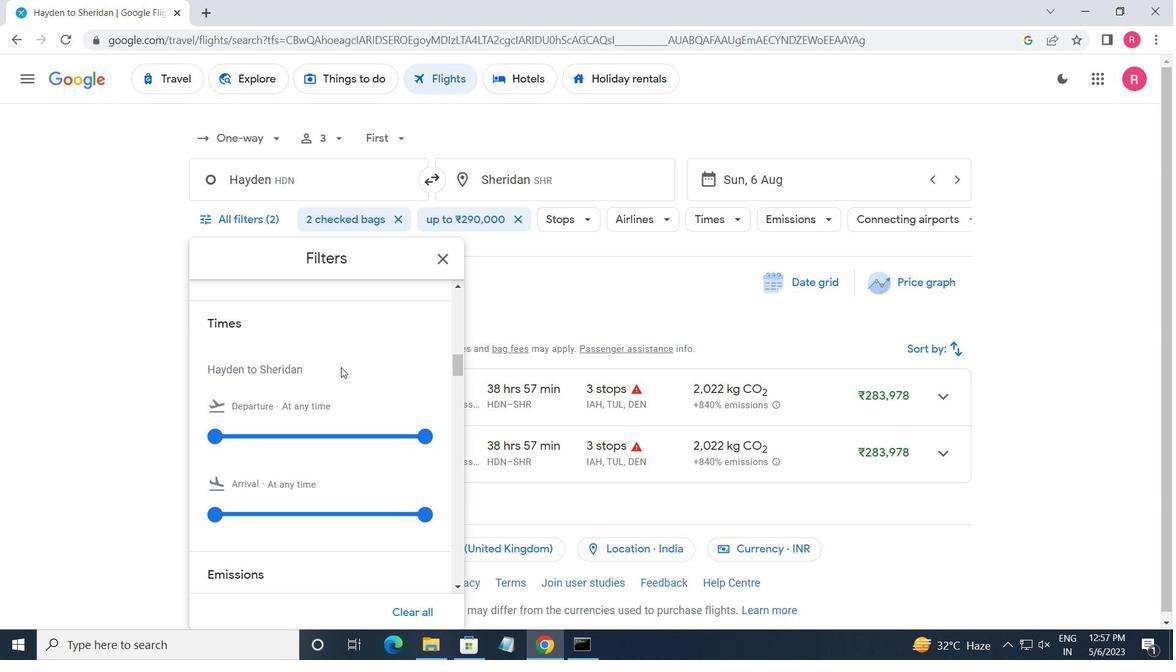 
Action: Mouse moved to (220, 359)
Screenshot: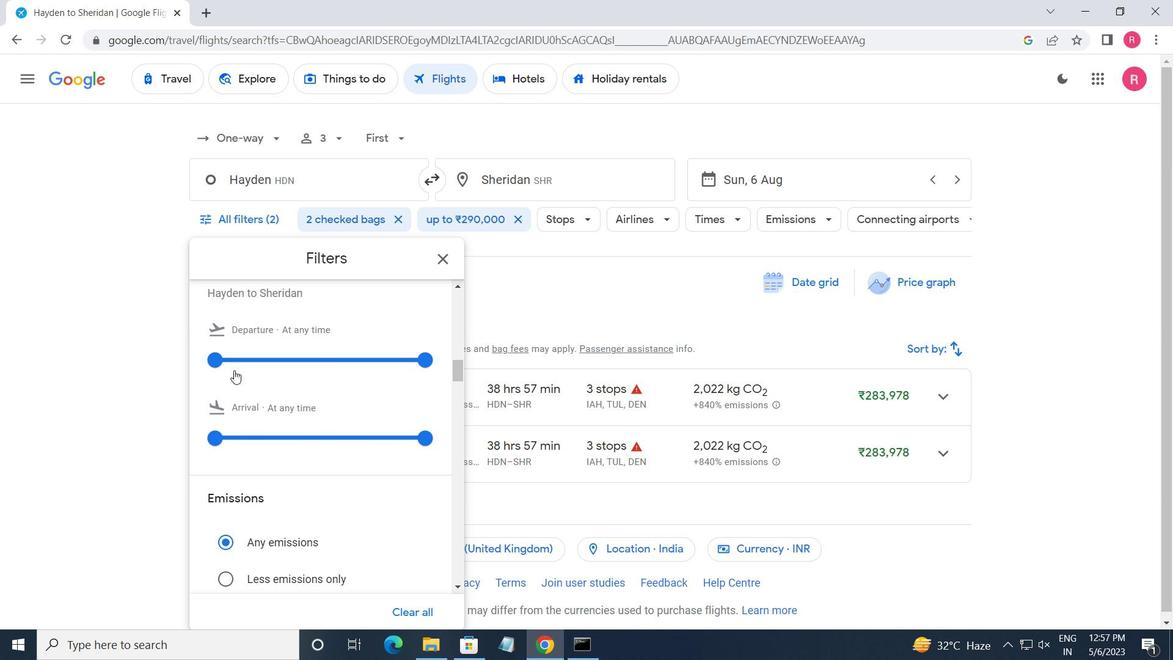 
Action: Mouse pressed left at (220, 359)
Screenshot: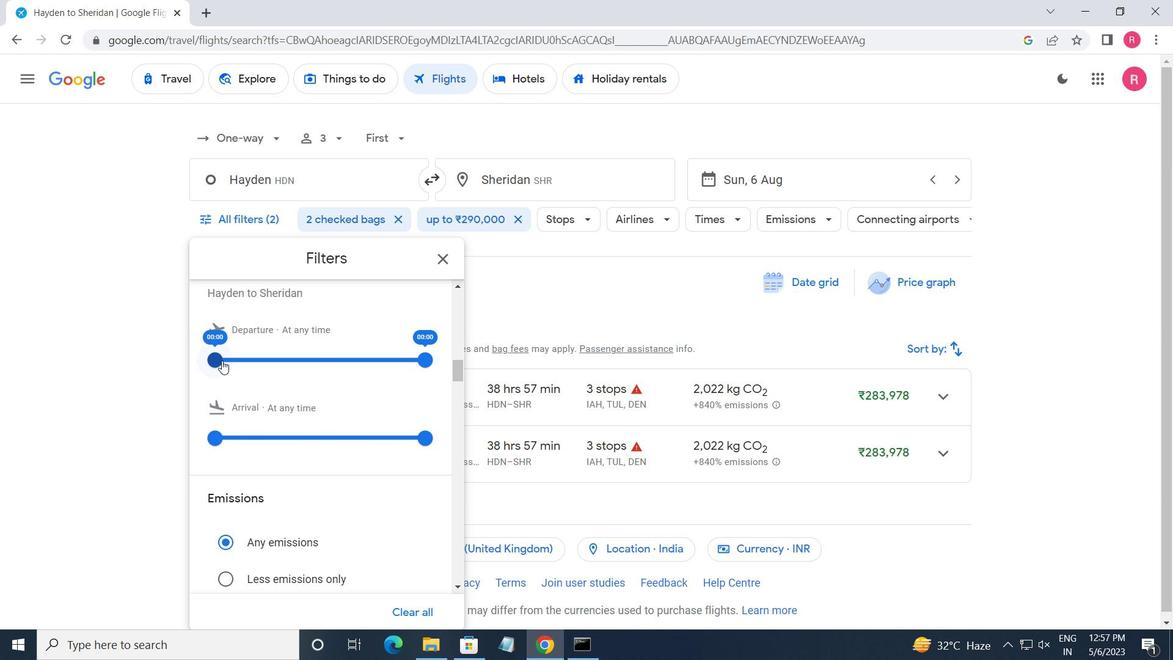 
Action: Mouse moved to (421, 358)
Screenshot: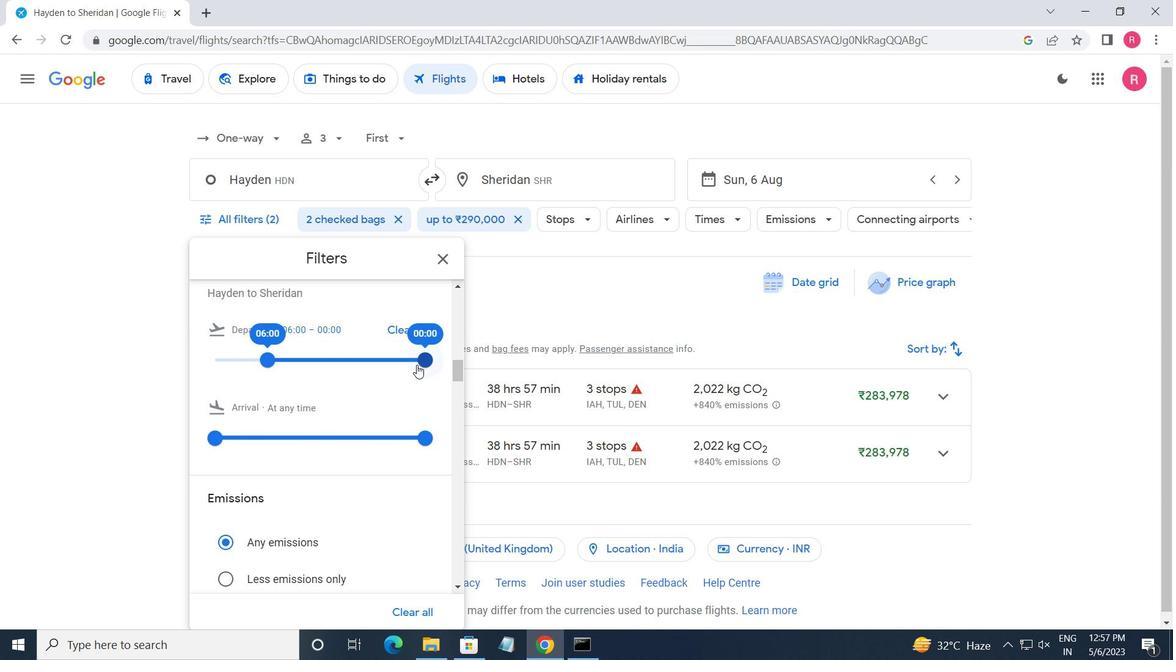 
Action: Mouse pressed left at (421, 358)
Screenshot: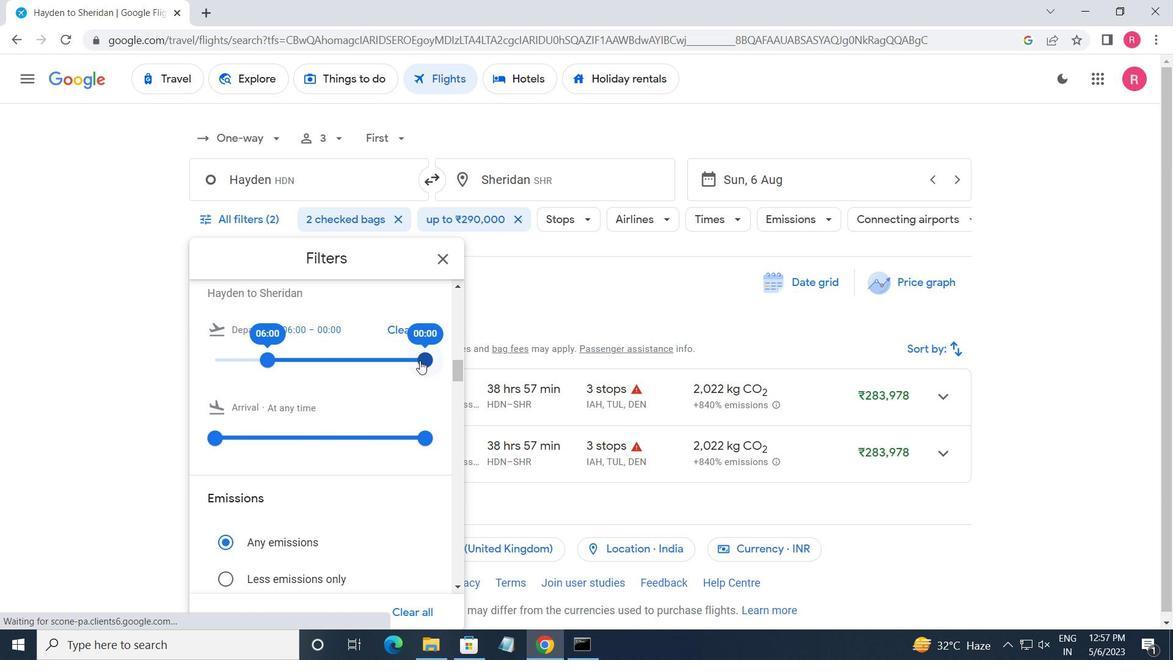 
Action: Mouse moved to (443, 258)
Screenshot: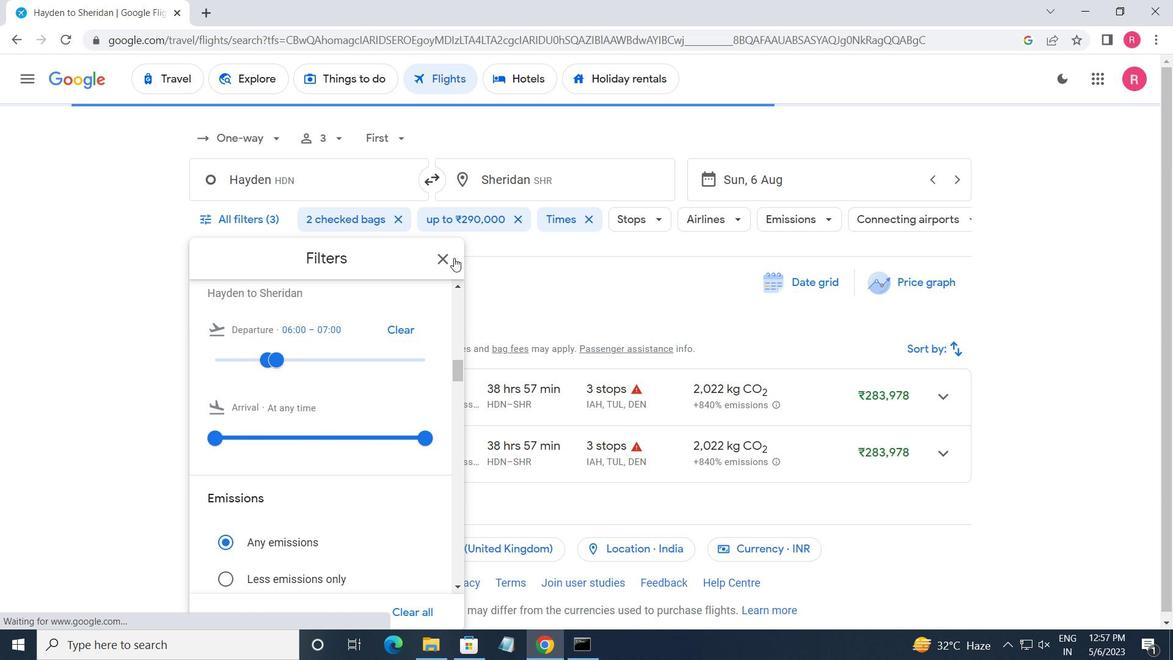 
Action: Mouse pressed left at (443, 258)
Screenshot: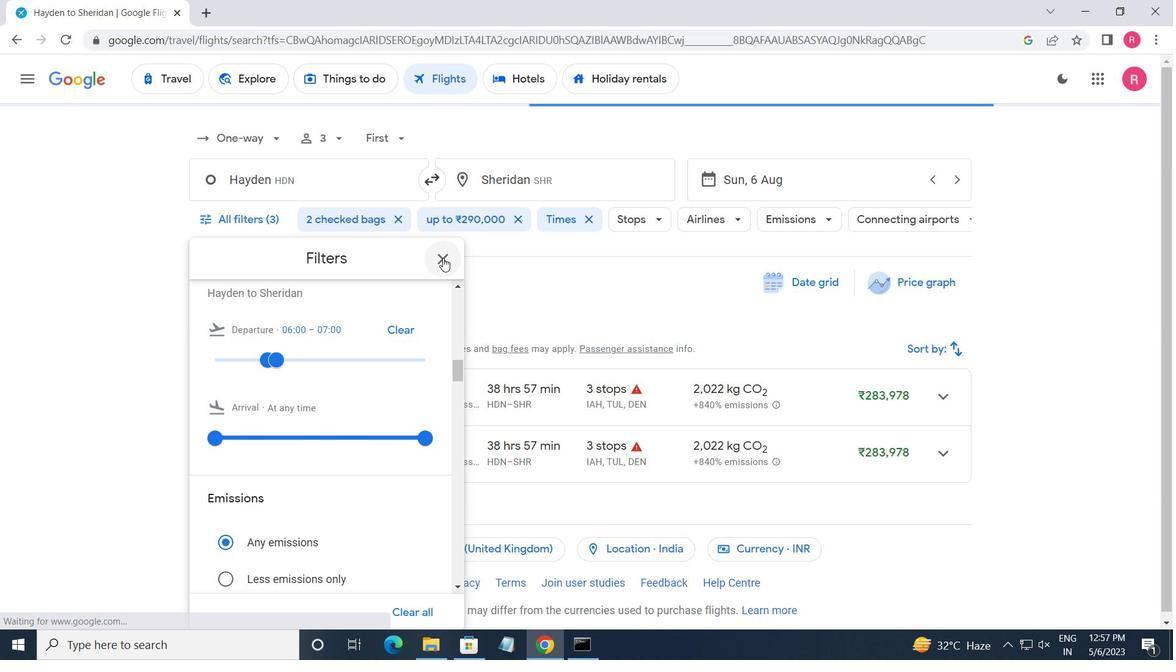 
